Task: Look for space in Frederikshavn, Denmark from 2nd September, 2023 to 10th September, 2023 for 1 adult in price range Rs.5000 to Rs.16000. Place can be private room with 1  bedroom having 1 bed and 1 bathroom. Property type can be house, flat, guest house, hotel. Booking option can be shelf check-in. Required host language is English.
Action: Mouse moved to (577, 82)
Screenshot: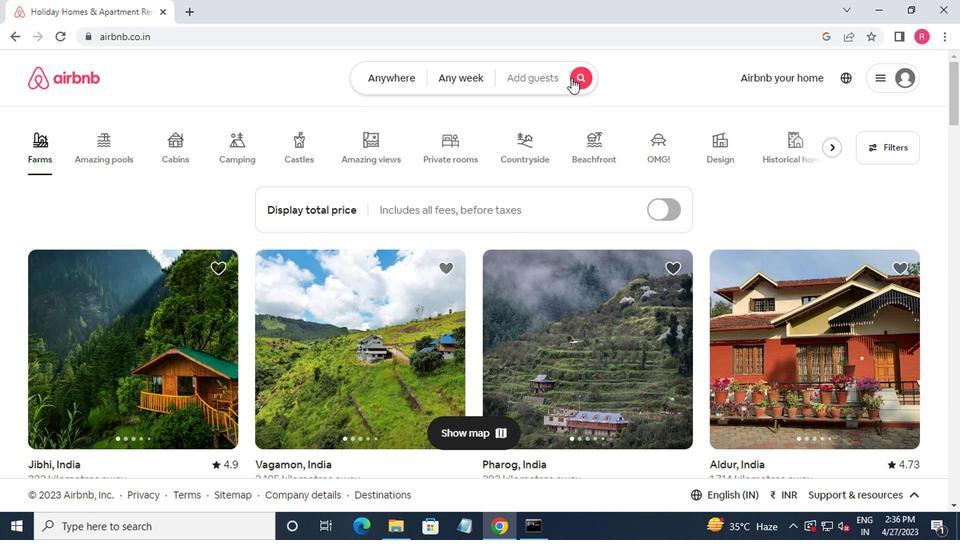 
Action: Mouse pressed left at (577, 82)
Screenshot: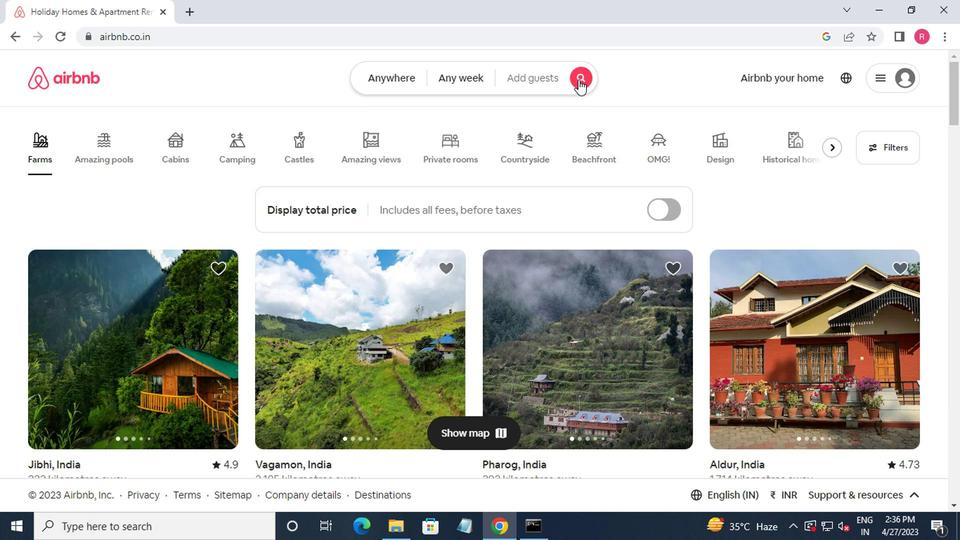 
Action: Mouse moved to (323, 131)
Screenshot: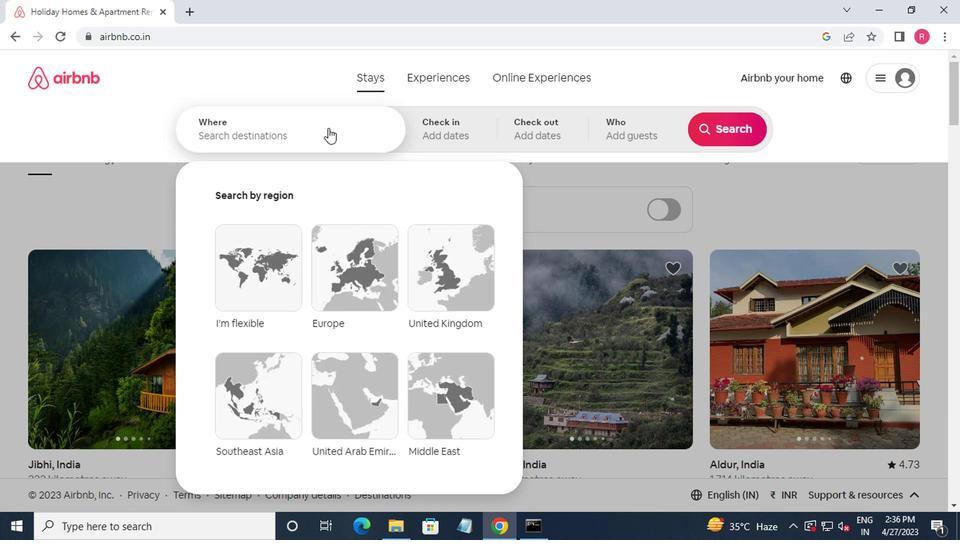 
Action: Mouse pressed left at (323, 131)
Screenshot: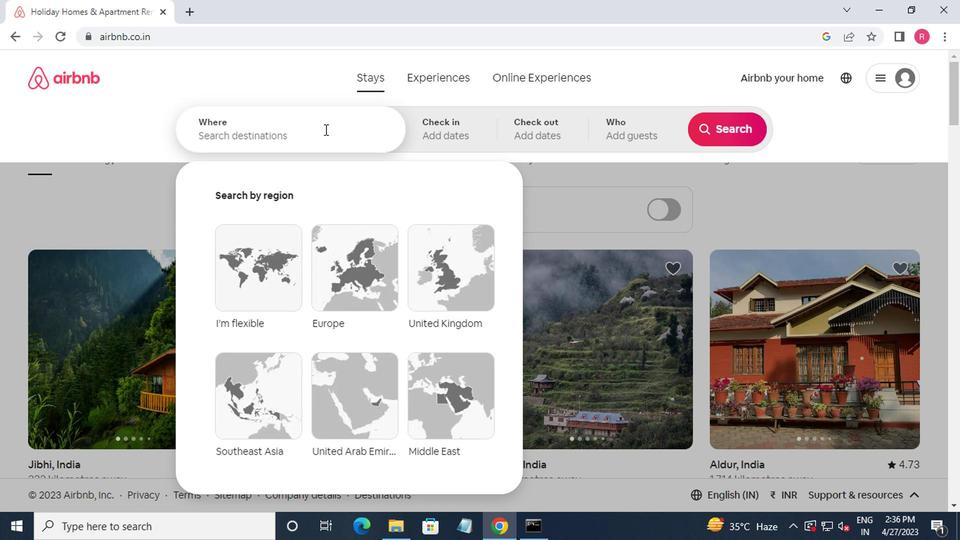 
Action: Mouse moved to (411, 66)
Screenshot: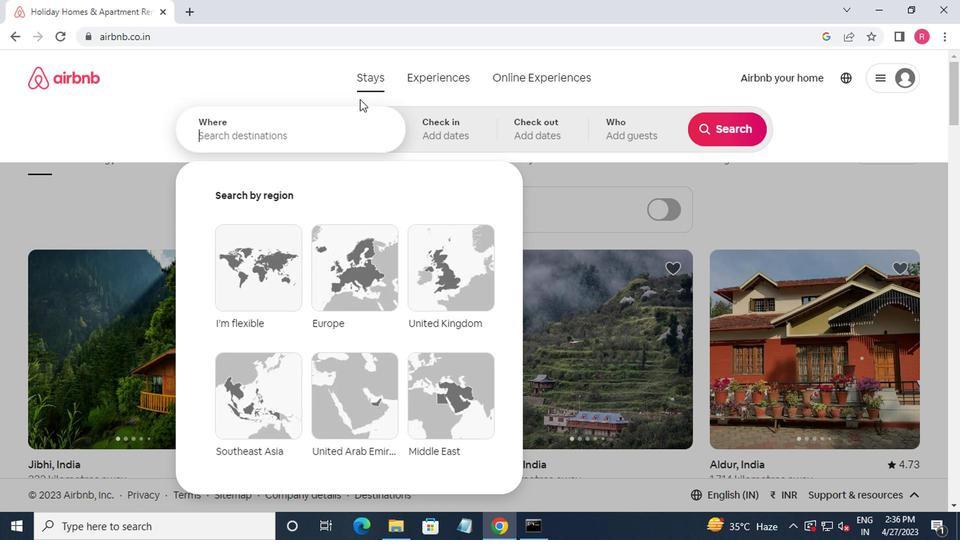 
Action: Key pressed frederikshavn,d<Key.down><Key.enter>
Screenshot: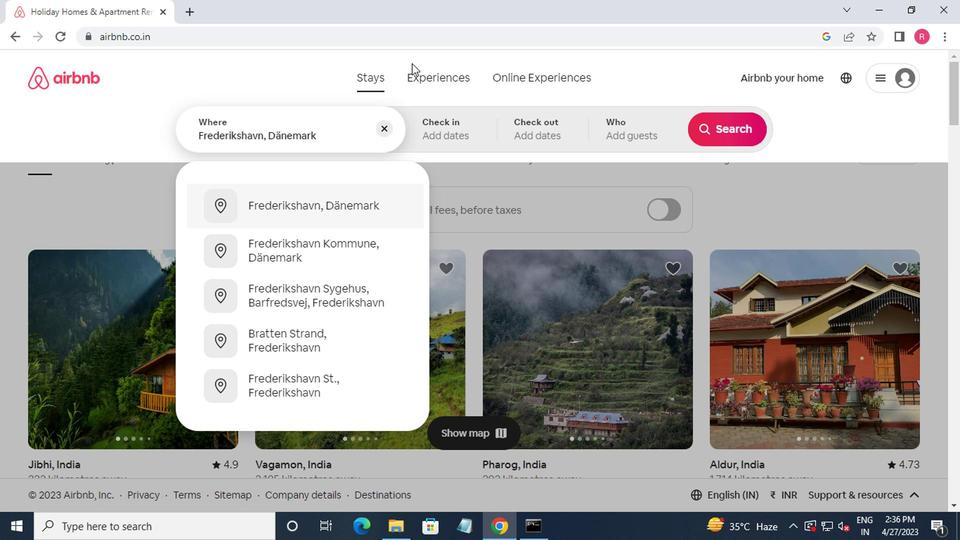 
Action: Mouse moved to (705, 238)
Screenshot: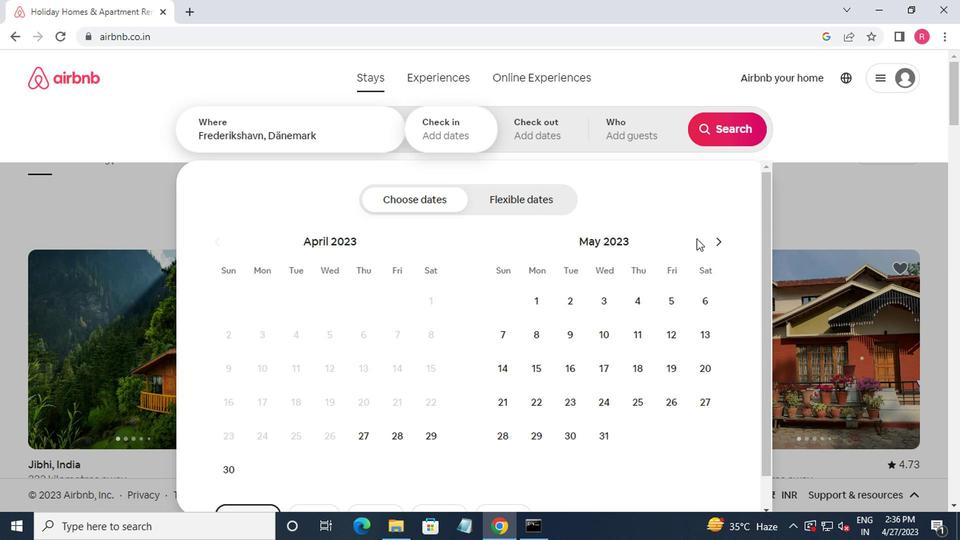 
Action: Mouse pressed left at (705, 238)
Screenshot: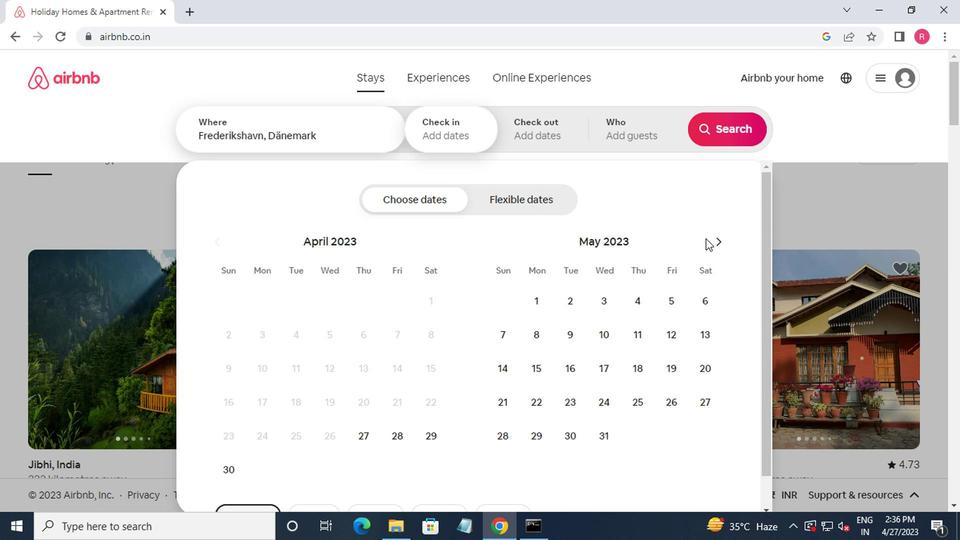 
Action: Mouse moved to (712, 241)
Screenshot: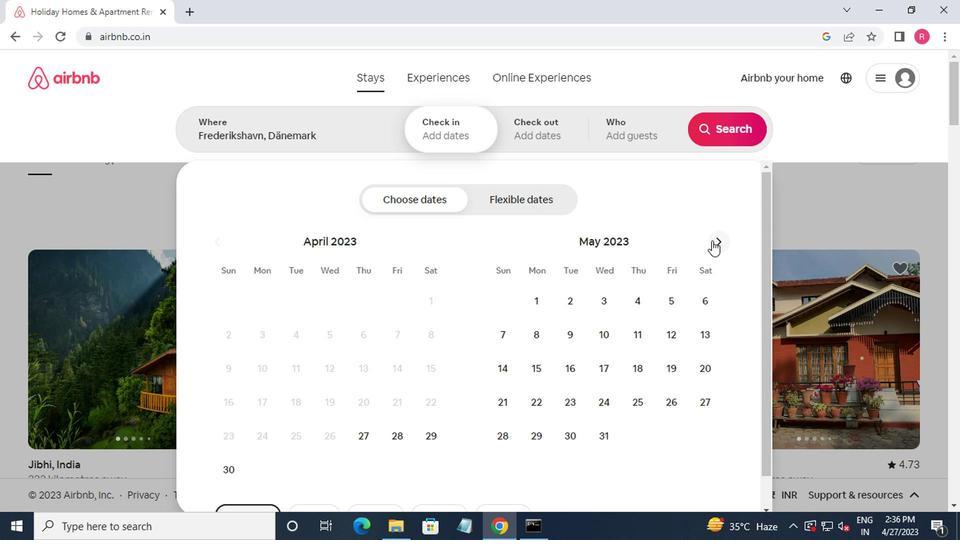 
Action: Mouse pressed left at (712, 241)
Screenshot: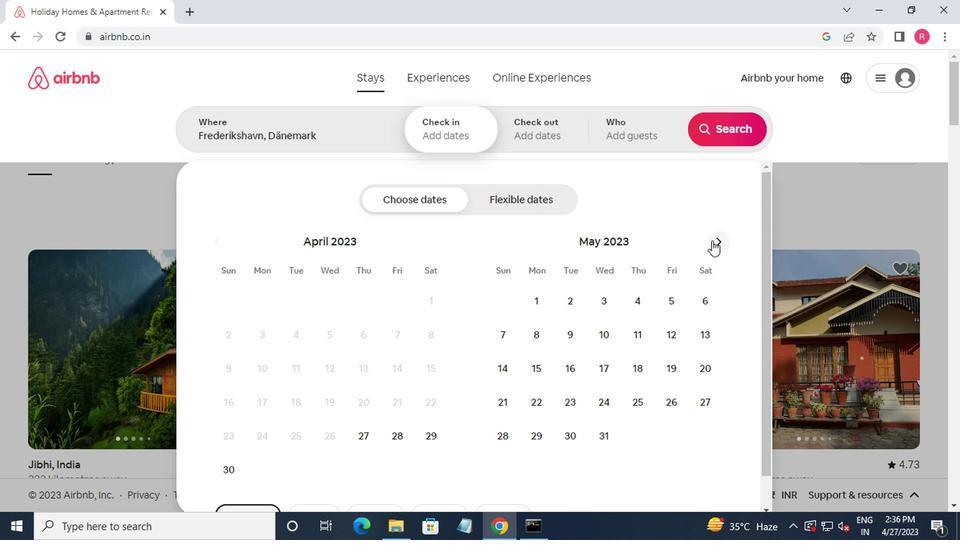 
Action: Mouse pressed left at (712, 241)
Screenshot: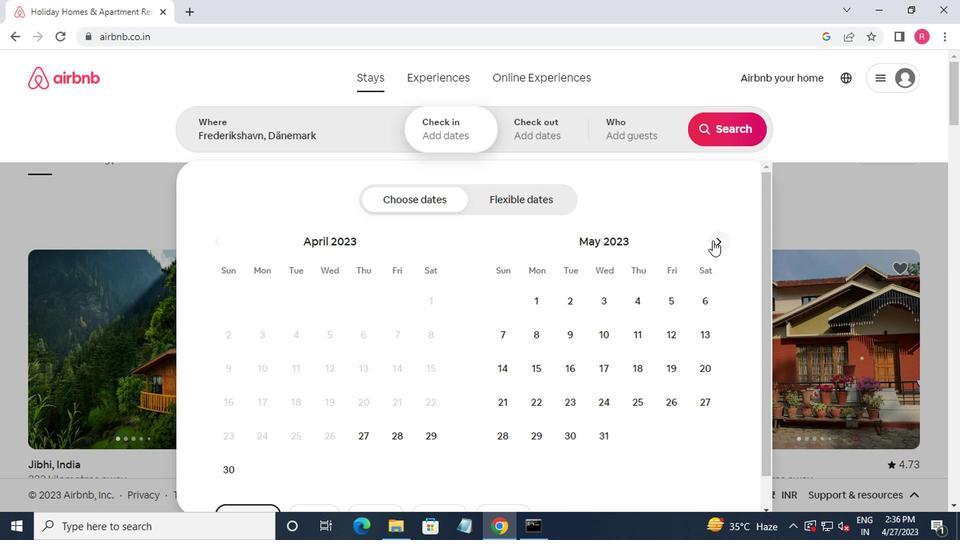 
Action: Mouse pressed left at (712, 241)
Screenshot: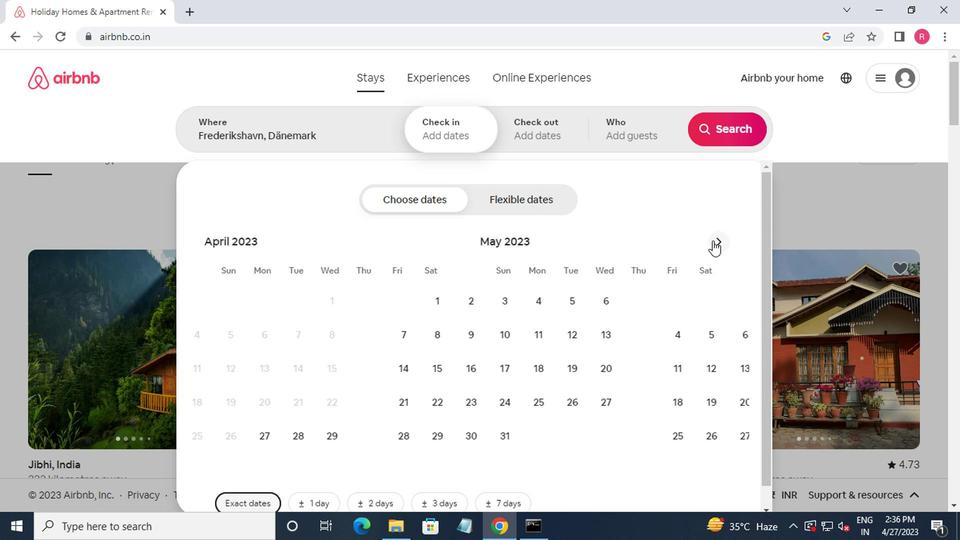
Action: Mouse pressed left at (712, 241)
Screenshot: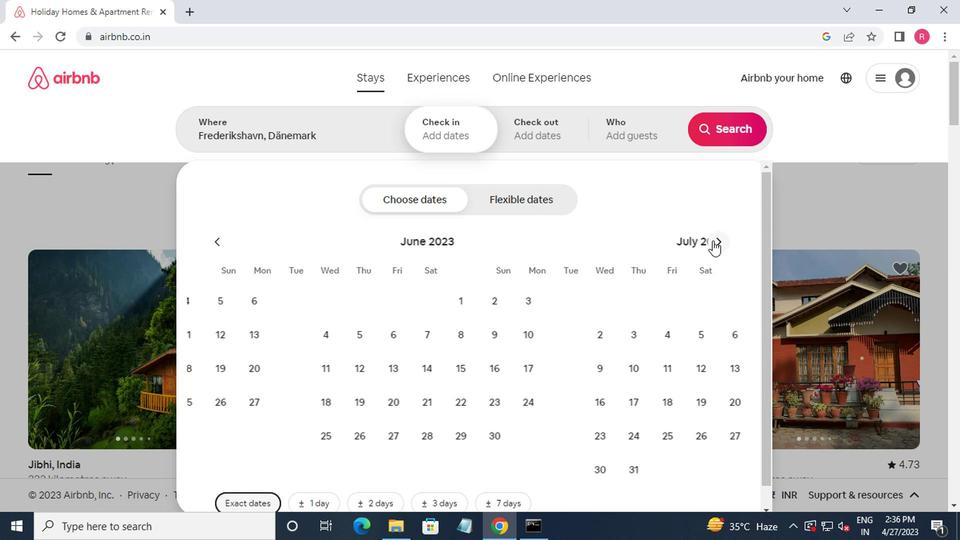 
Action: Mouse pressed left at (712, 241)
Screenshot: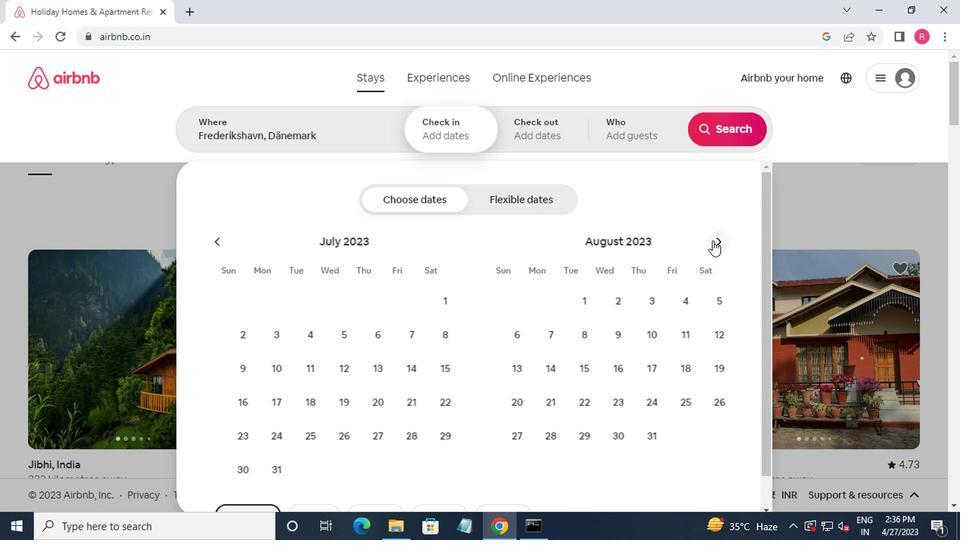 
Action: Mouse moved to (704, 300)
Screenshot: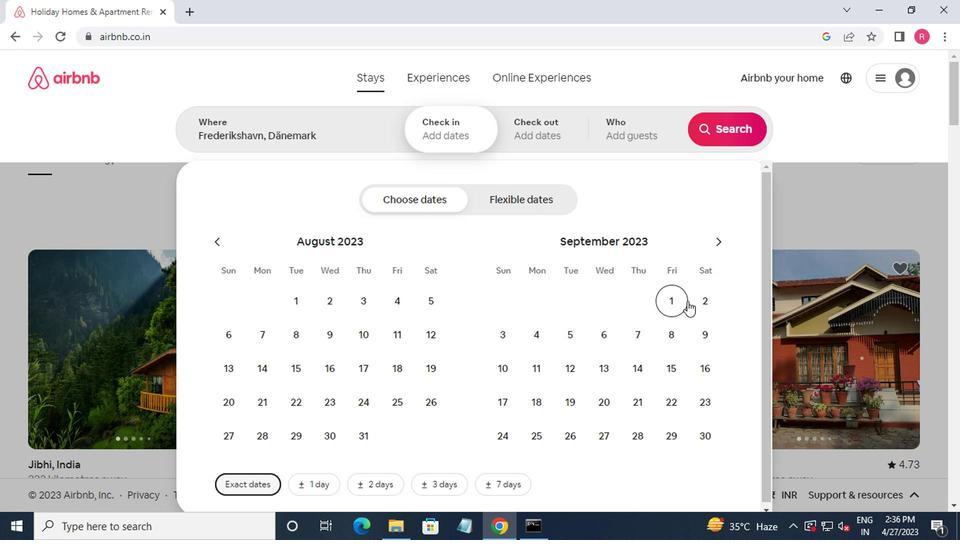 
Action: Mouse pressed left at (704, 300)
Screenshot: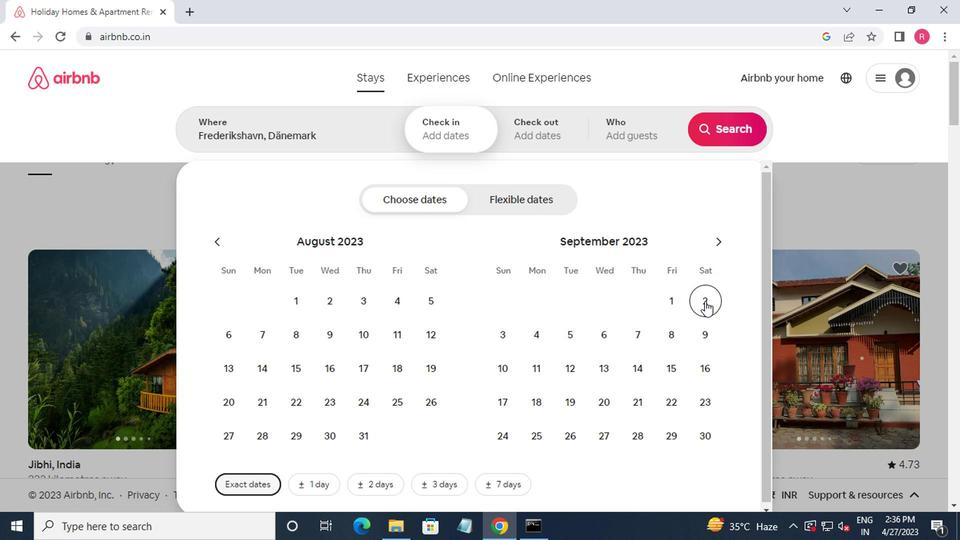
Action: Mouse moved to (510, 368)
Screenshot: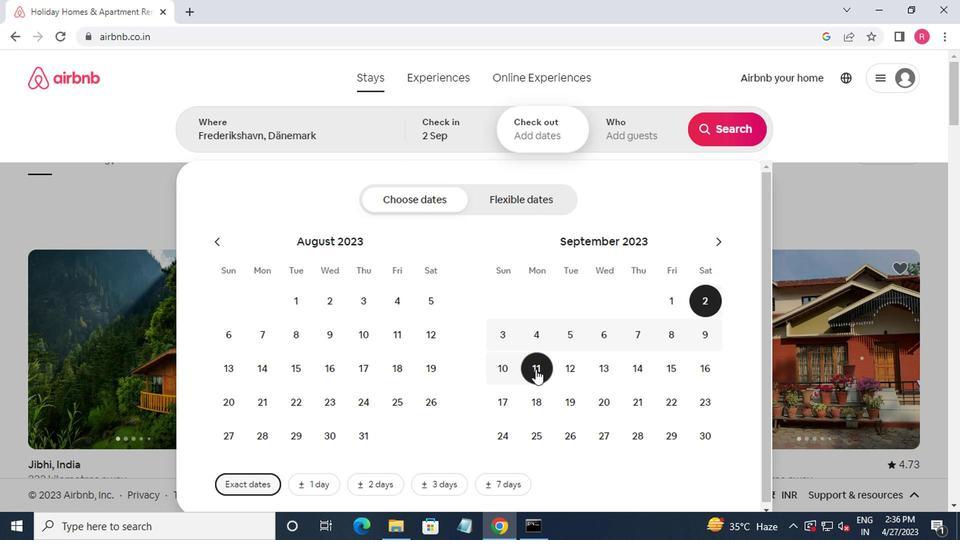
Action: Mouse pressed left at (510, 368)
Screenshot: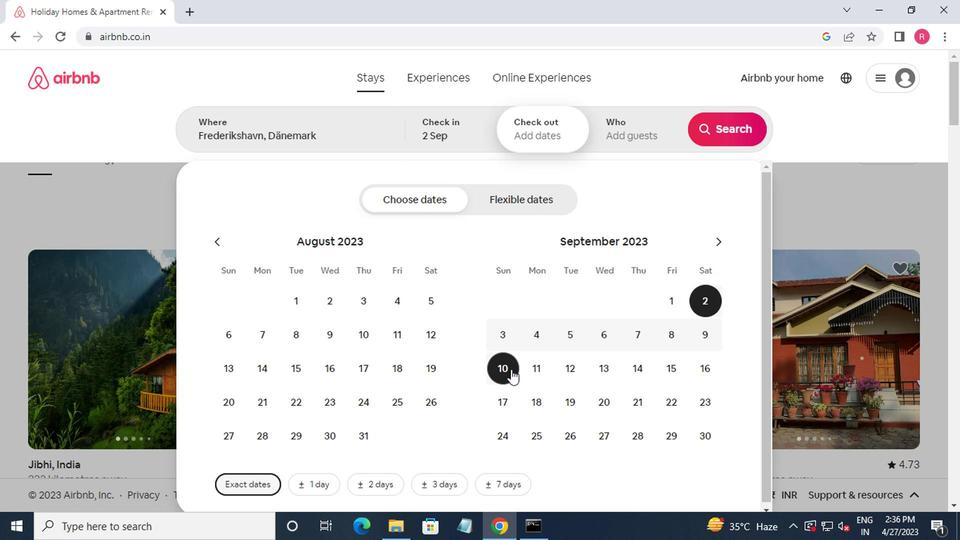 
Action: Mouse moved to (606, 139)
Screenshot: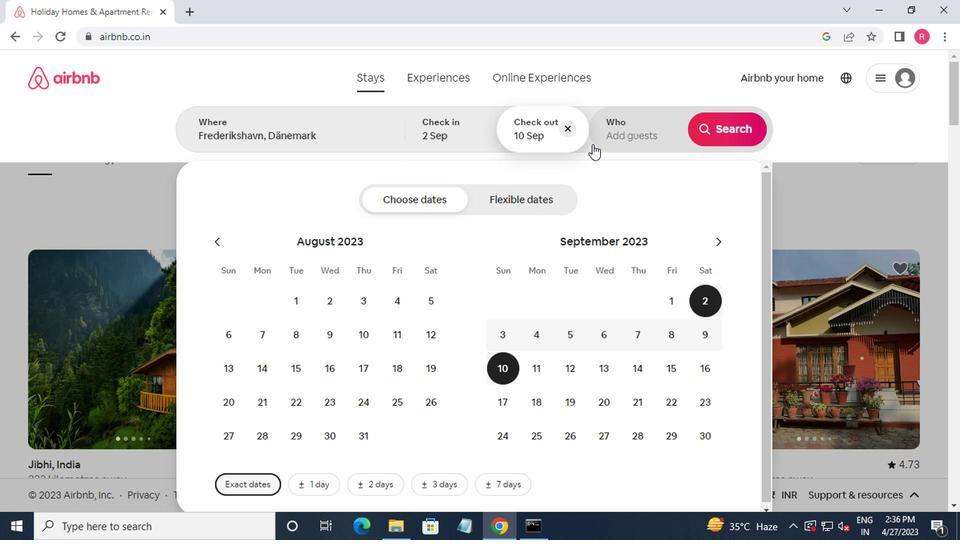 
Action: Mouse pressed left at (606, 139)
Screenshot: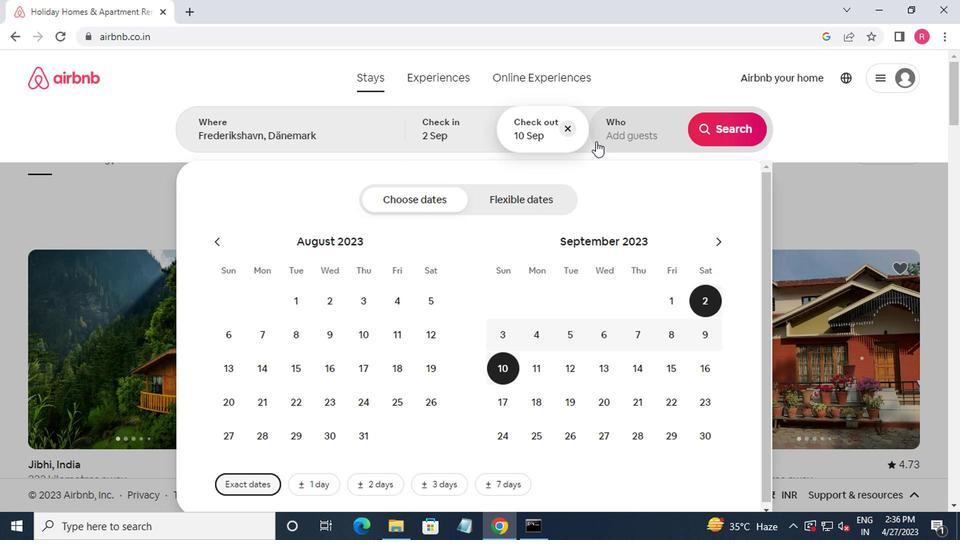 
Action: Mouse moved to (732, 211)
Screenshot: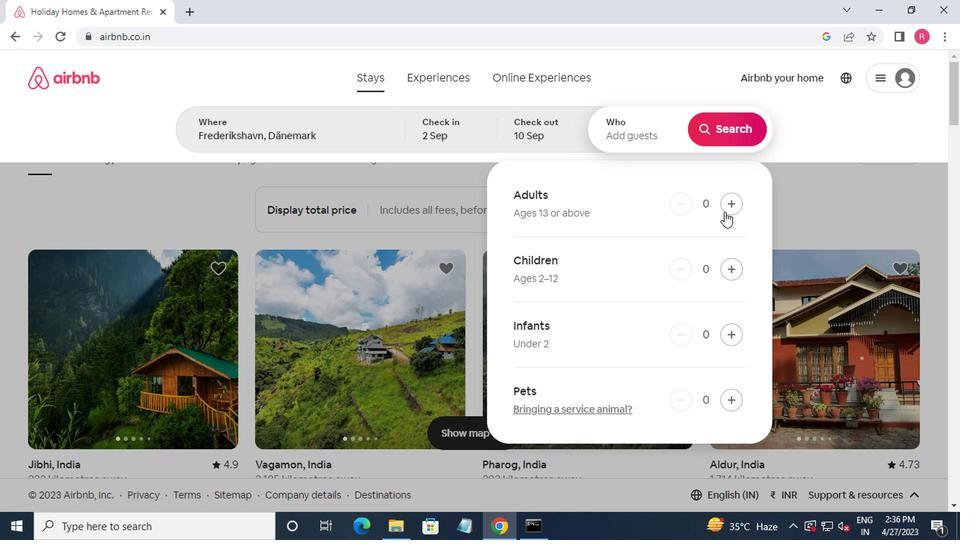 
Action: Mouse pressed left at (732, 211)
Screenshot: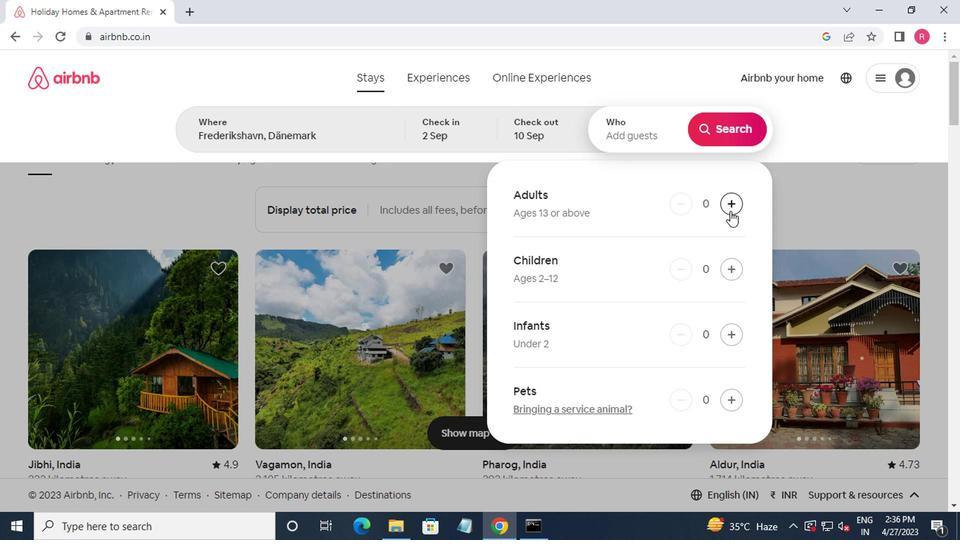
Action: Mouse moved to (722, 147)
Screenshot: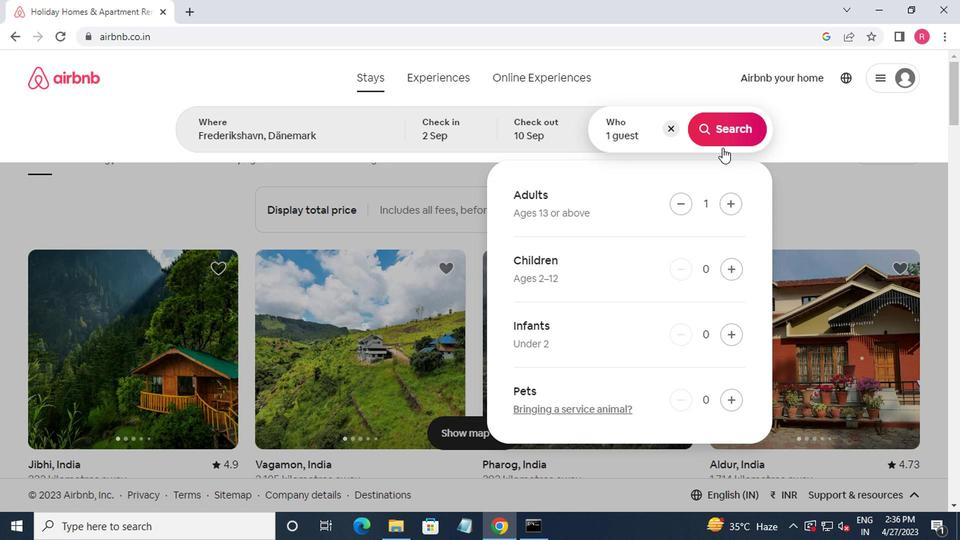 
Action: Mouse pressed left at (722, 147)
Screenshot: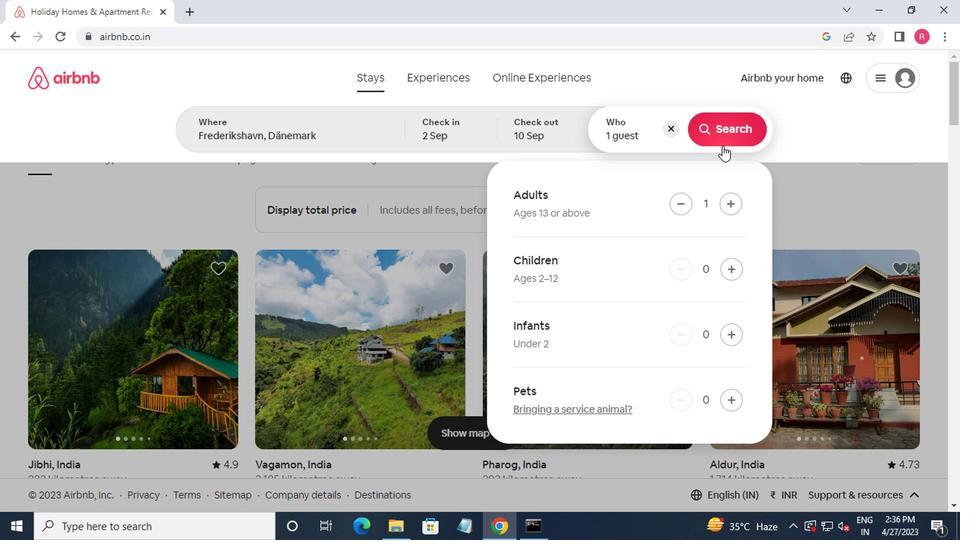 
Action: Mouse moved to (900, 135)
Screenshot: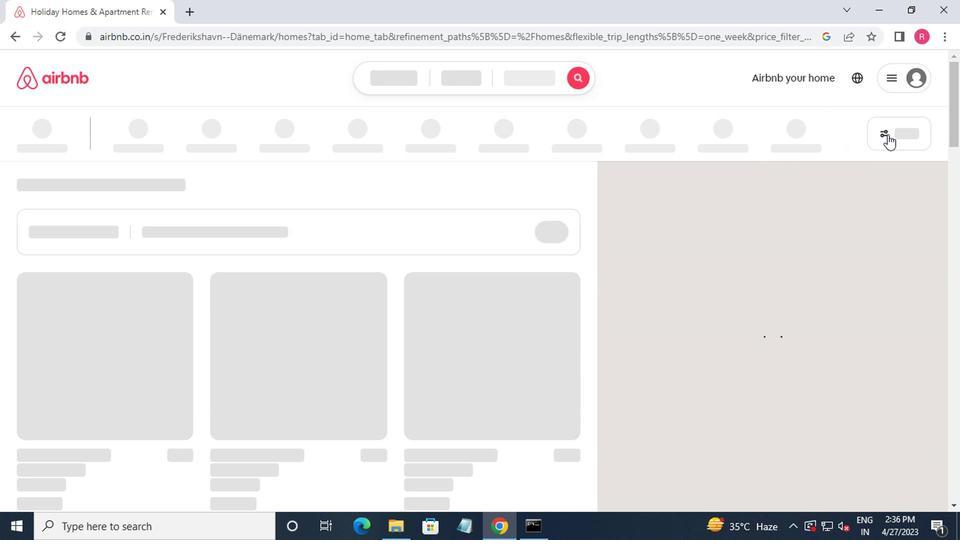 
Action: Mouse pressed left at (900, 135)
Screenshot: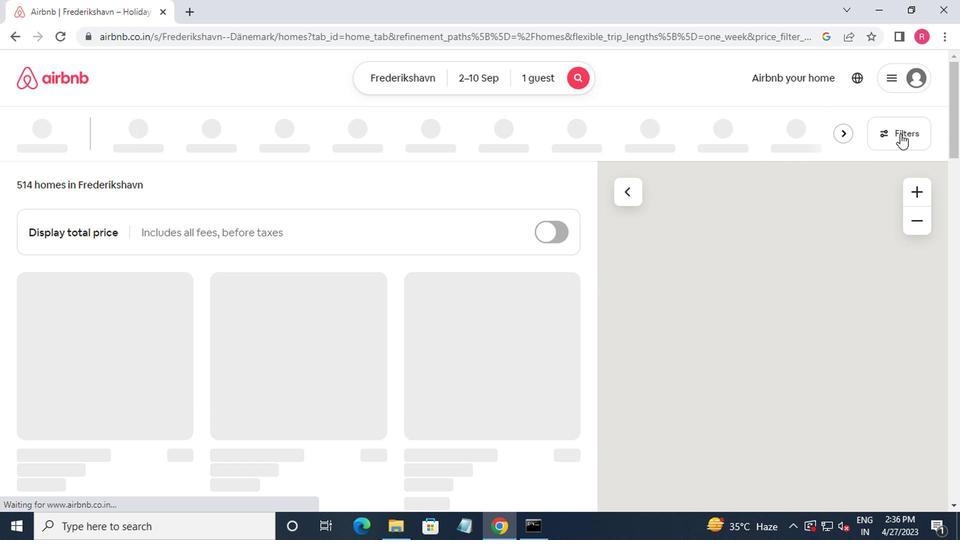 
Action: Mouse moved to (329, 320)
Screenshot: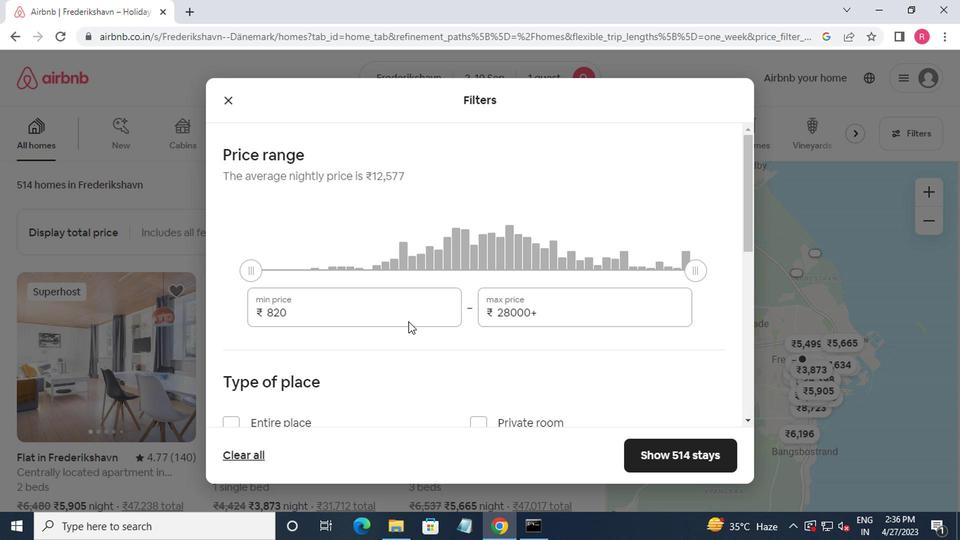 
Action: Mouse pressed left at (329, 320)
Screenshot: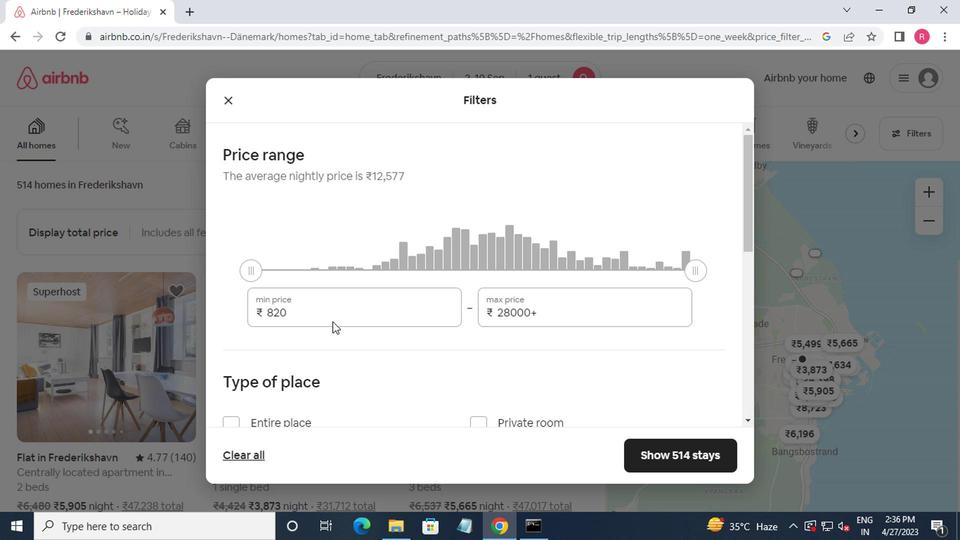 
Action: Mouse moved to (403, 272)
Screenshot: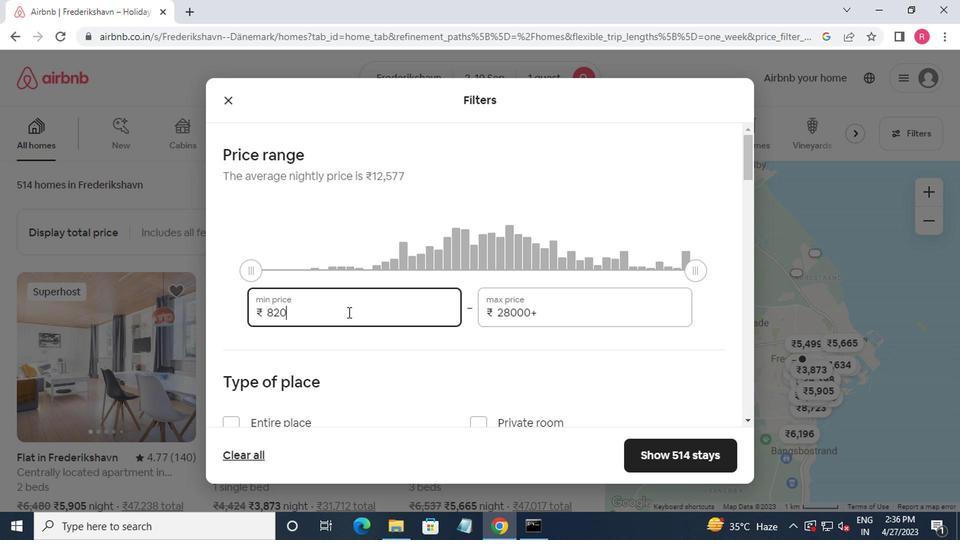 
Action: Key pressed <Key.backspace><Key.backspace><Key.backspace><Key.backspace><Key.backspace>5000<Key.tab>16000
Screenshot: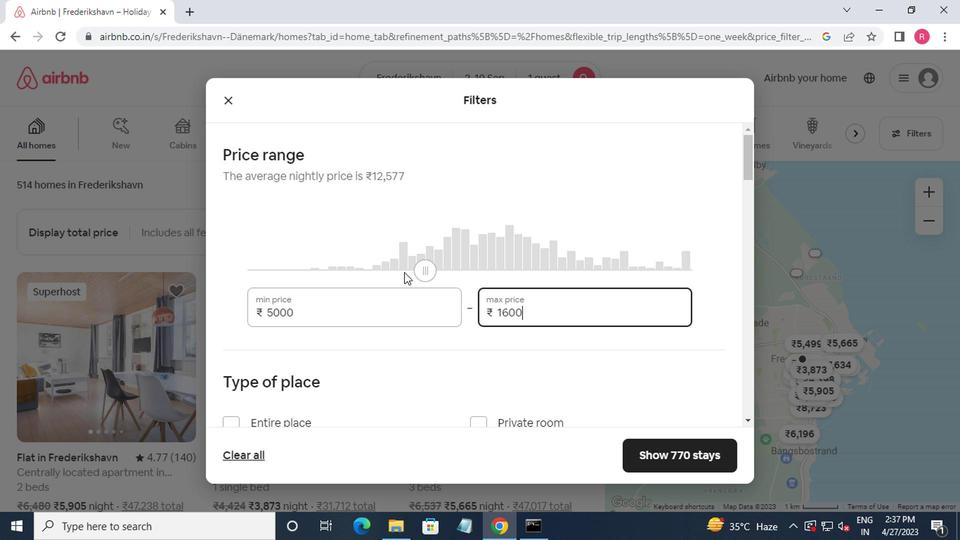 
Action: Mouse moved to (403, 234)
Screenshot: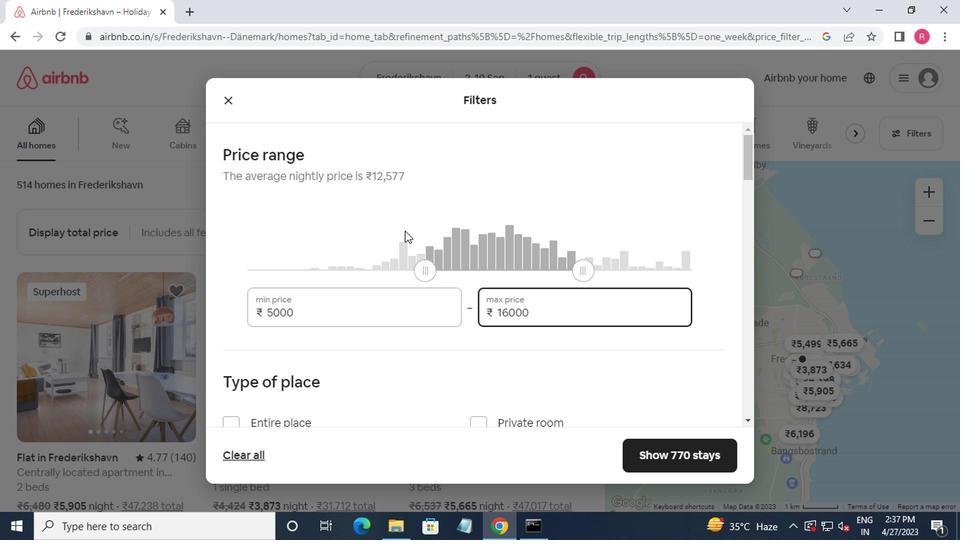 
Action: Mouse scrolled (403, 233) with delta (0, -1)
Screenshot: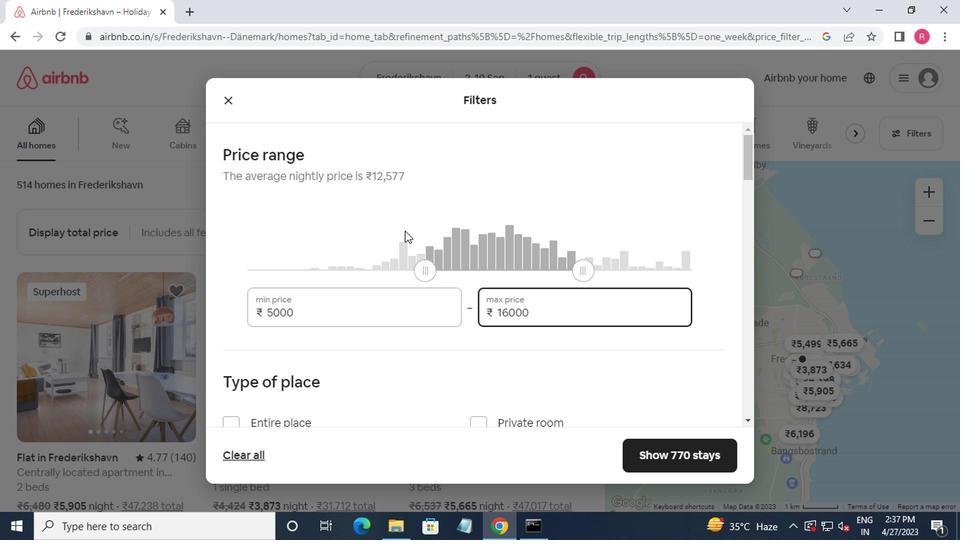 
Action: Mouse moved to (403, 236)
Screenshot: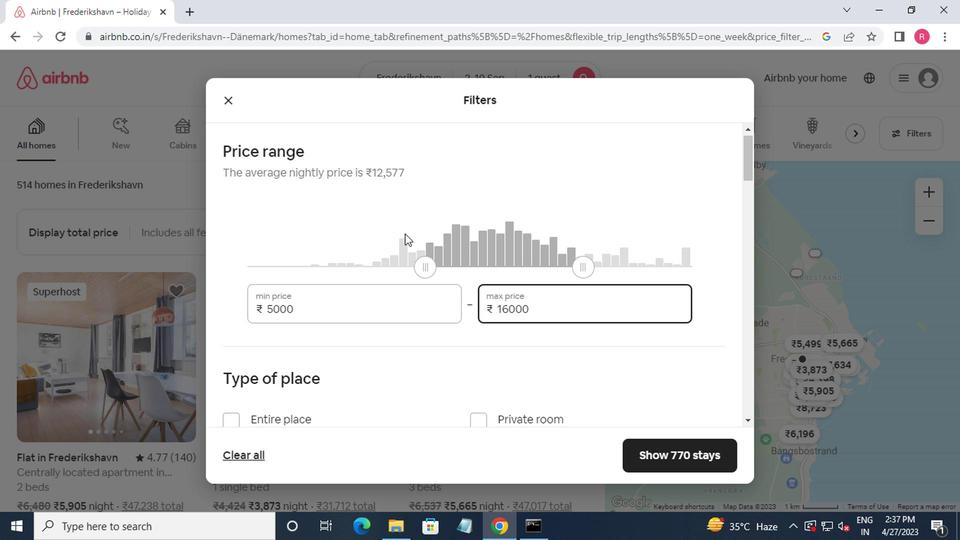 
Action: Mouse scrolled (403, 235) with delta (0, -1)
Screenshot: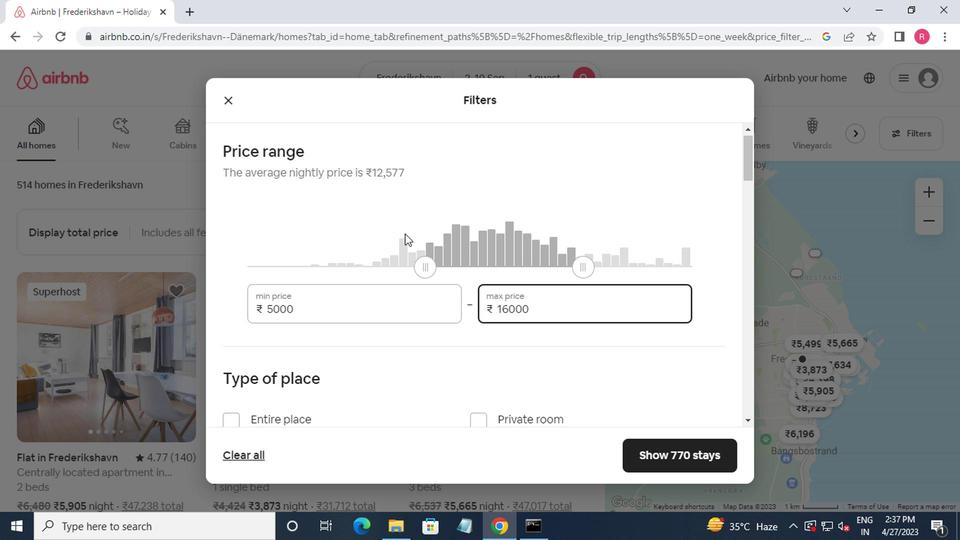 
Action: Mouse moved to (247, 277)
Screenshot: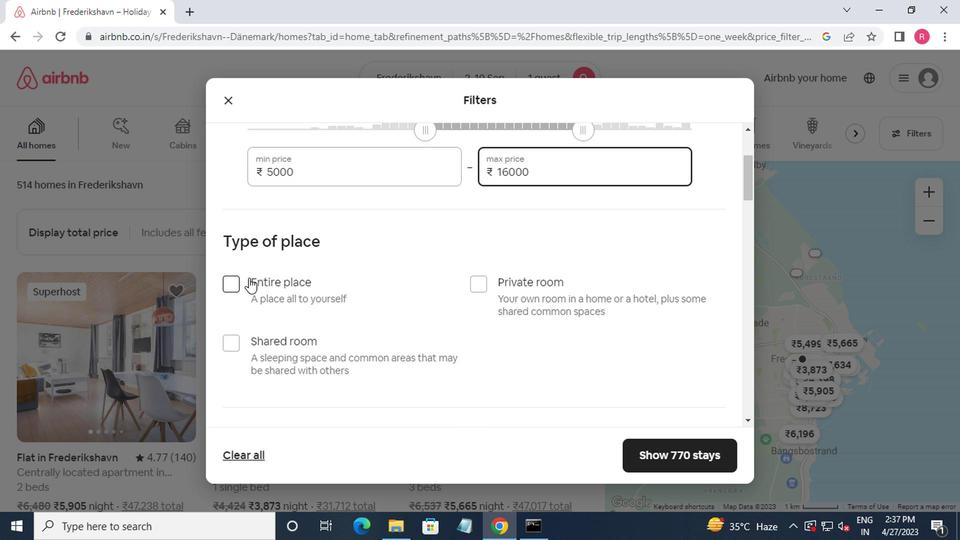 
Action: Mouse scrolled (247, 277) with delta (0, 0)
Screenshot: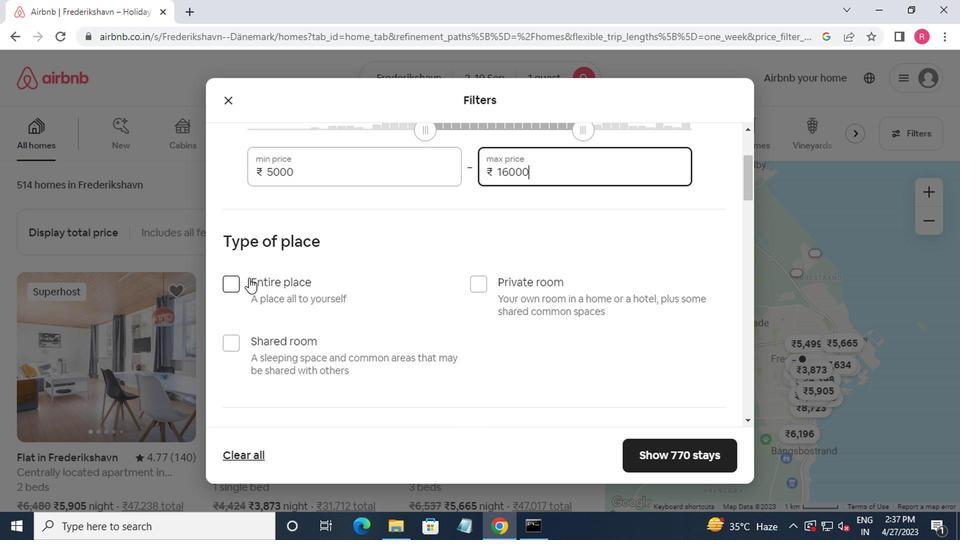 
Action: Mouse moved to (476, 216)
Screenshot: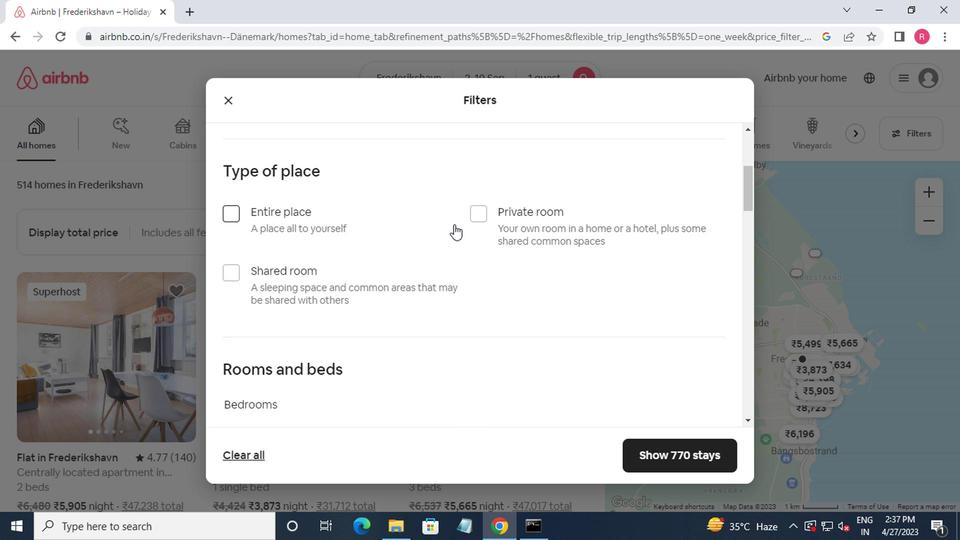 
Action: Mouse pressed left at (476, 216)
Screenshot: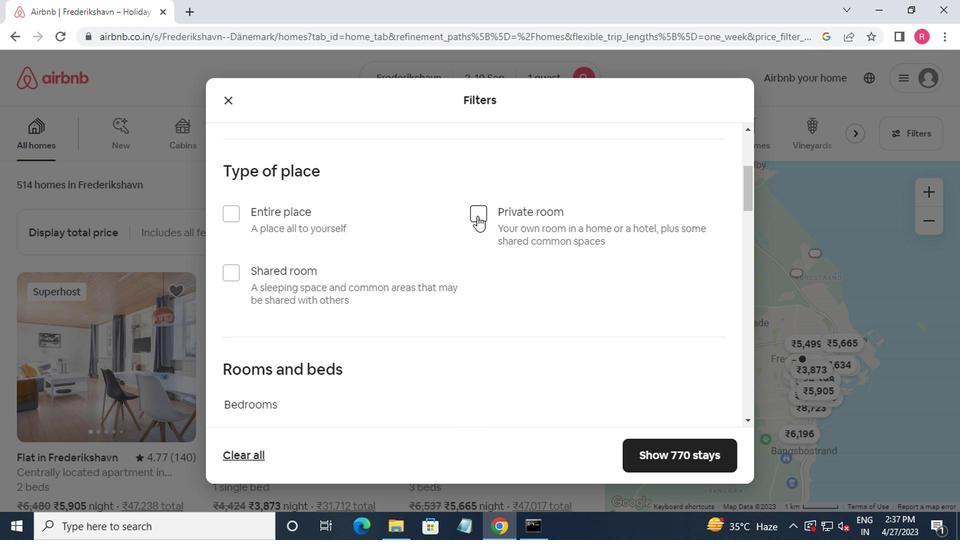 
Action: Mouse moved to (448, 245)
Screenshot: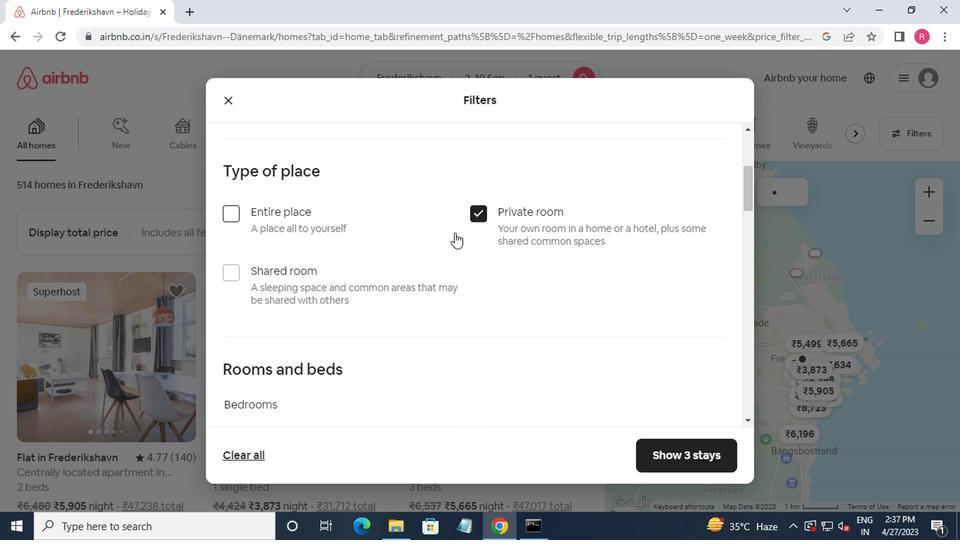 
Action: Mouse scrolled (448, 244) with delta (0, 0)
Screenshot: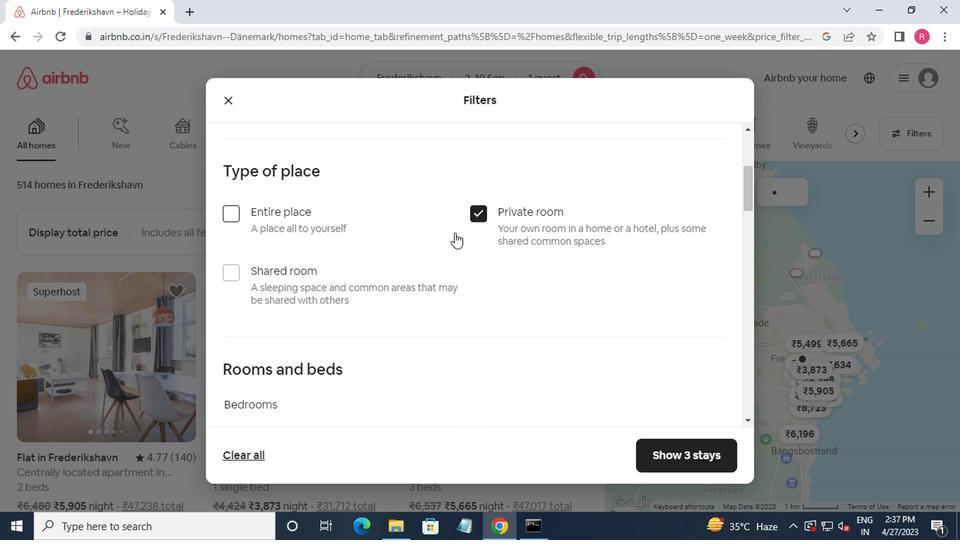 
Action: Mouse moved to (333, 286)
Screenshot: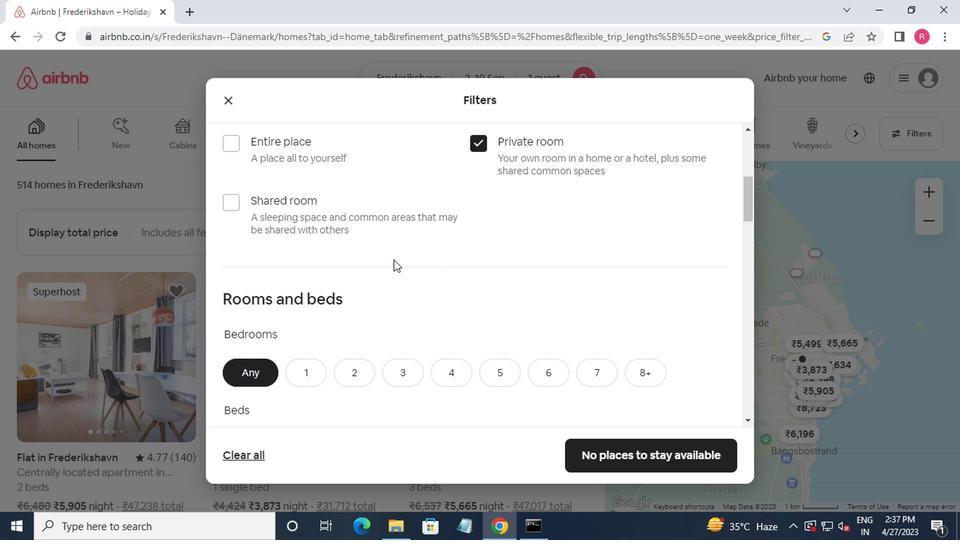 
Action: Mouse scrolled (333, 285) with delta (0, -1)
Screenshot: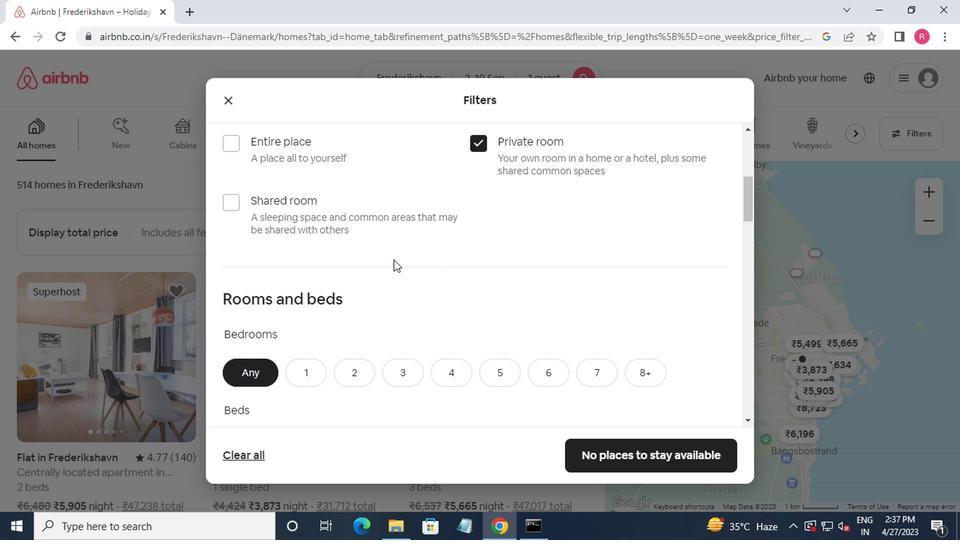 
Action: Mouse moved to (306, 299)
Screenshot: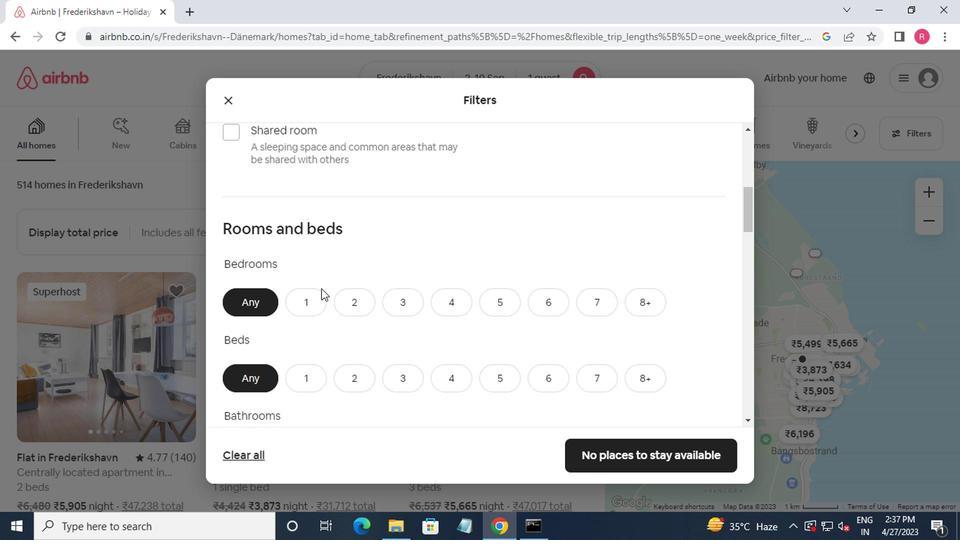 
Action: Mouse pressed left at (306, 299)
Screenshot: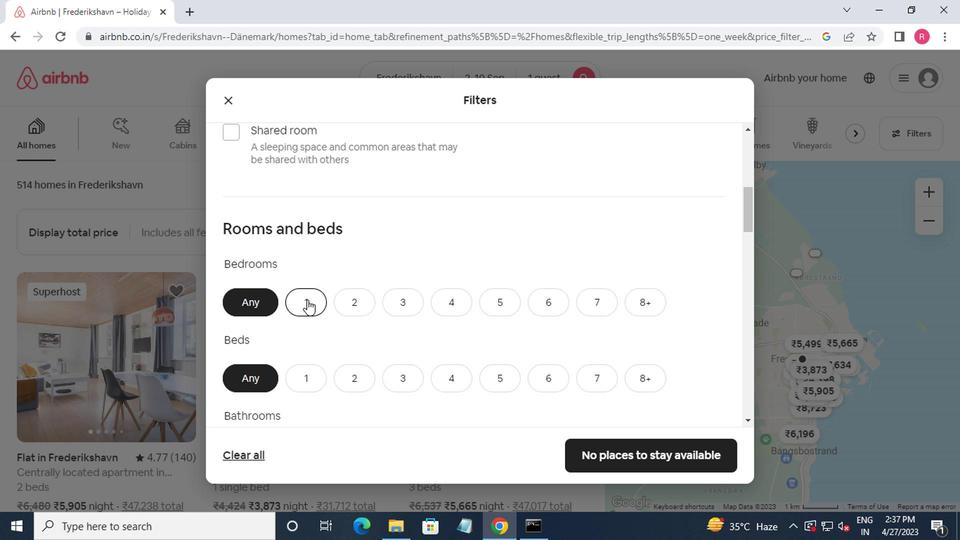 
Action: Mouse moved to (310, 297)
Screenshot: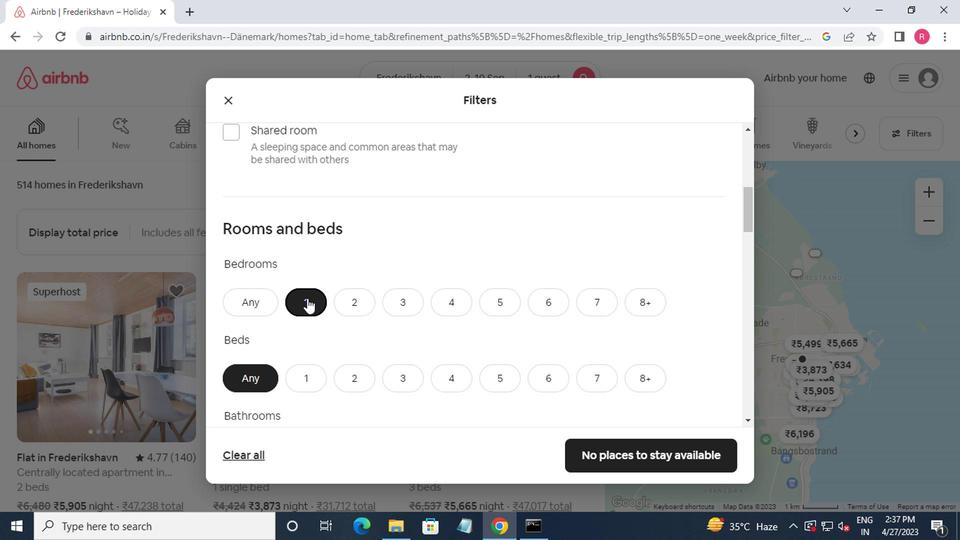 
Action: Mouse scrolled (310, 297) with delta (0, 0)
Screenshot: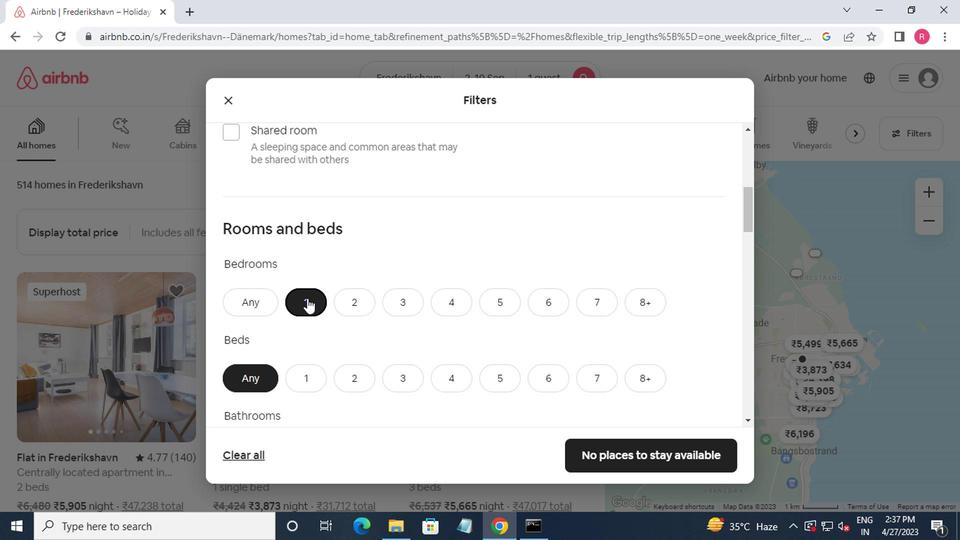 
Action: Mouse moved to (296, 308)
Screenshot: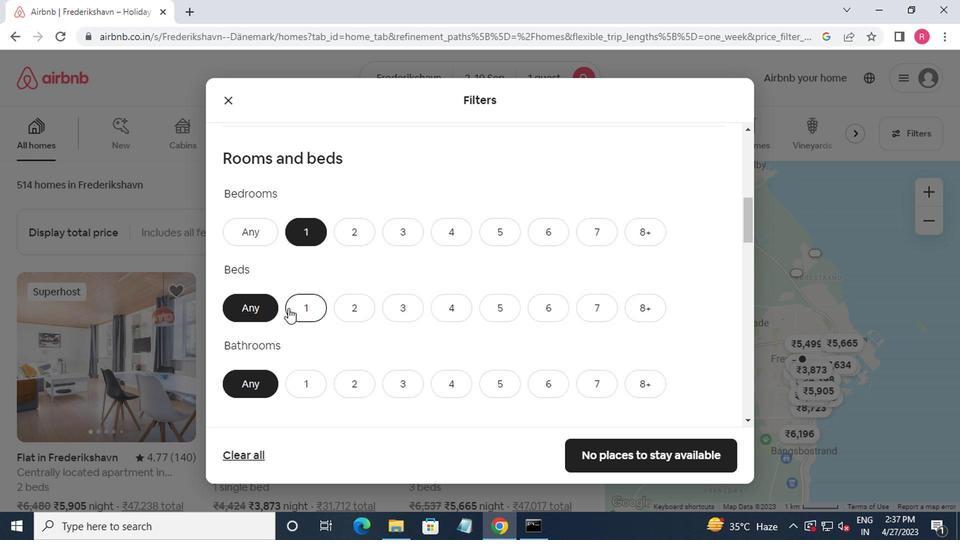 
Action: Mouse pressed left at (296, 308)
Screenshot: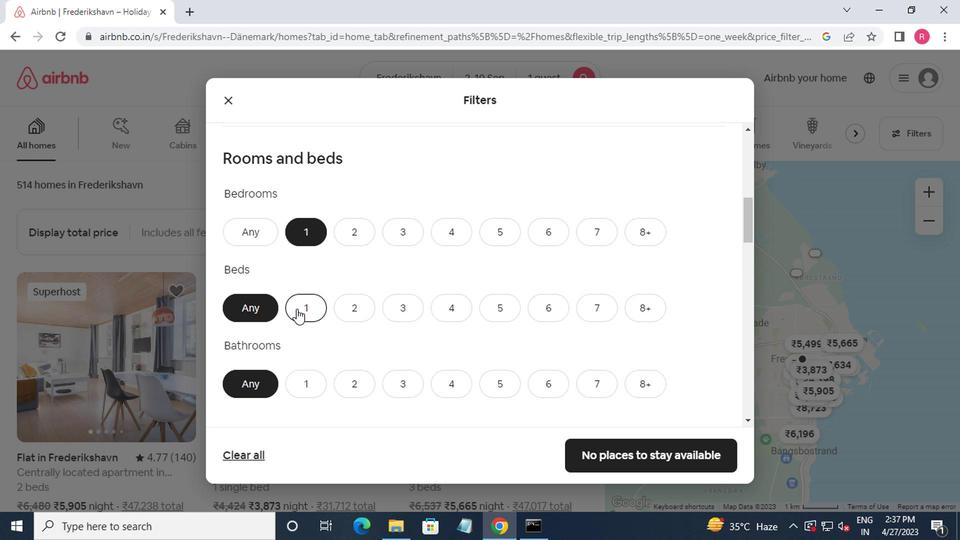 
Action: Mouse moved to (308, 381)
Screenshot: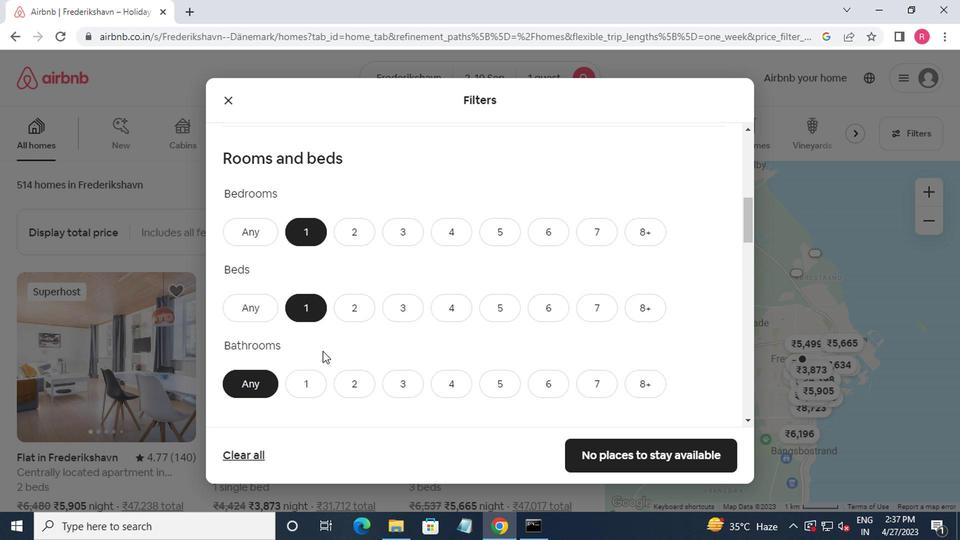 
Action: Mouse pressed left at (308, 381)
Screenshot: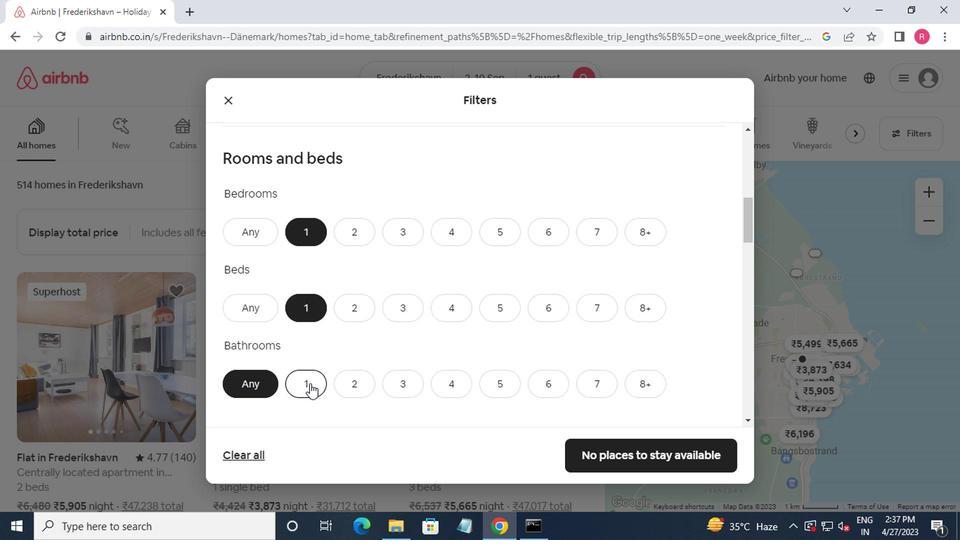 
Action: Mouse moved to (325, 340)
Screenshot: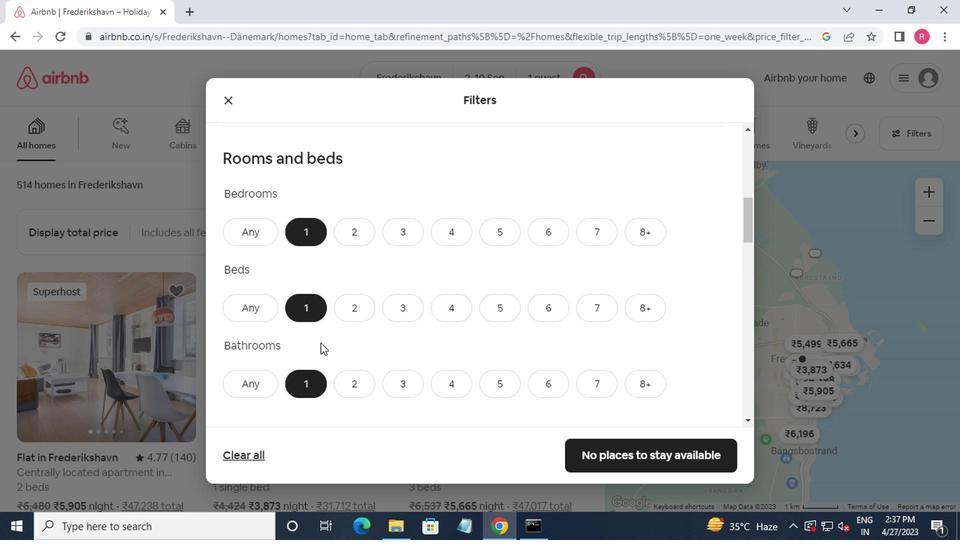 
Action: Mouse scrolled (325, 339) with delta (0, 0)
Screenshot: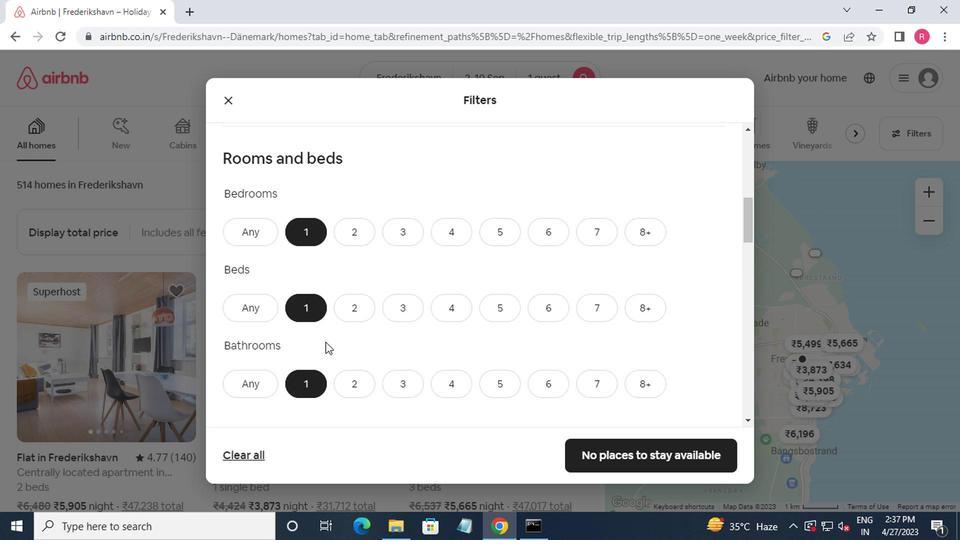 
Action: Mouse scrolled (325, 339) with delta (0, 0)
Screenshot: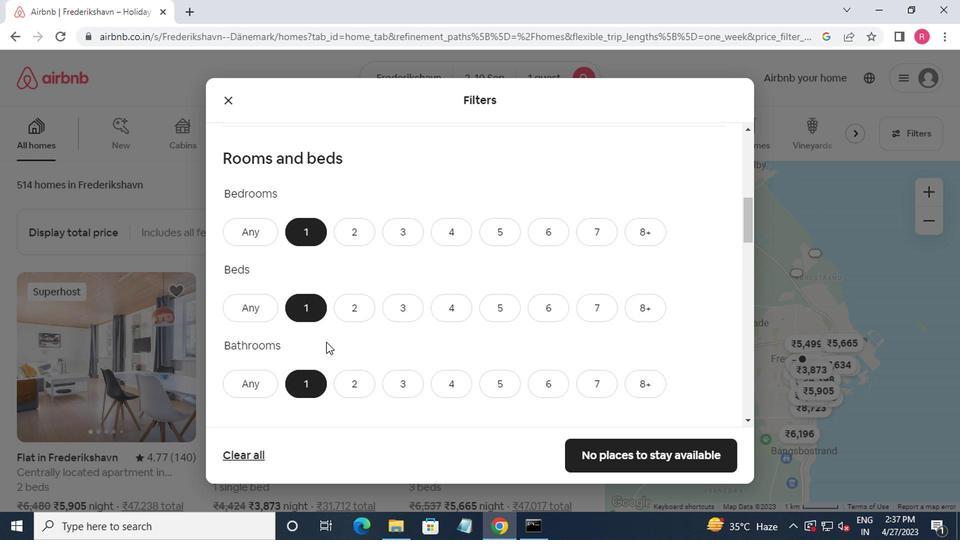 
Action: Mouse moved to (288, 394)
Screenshot: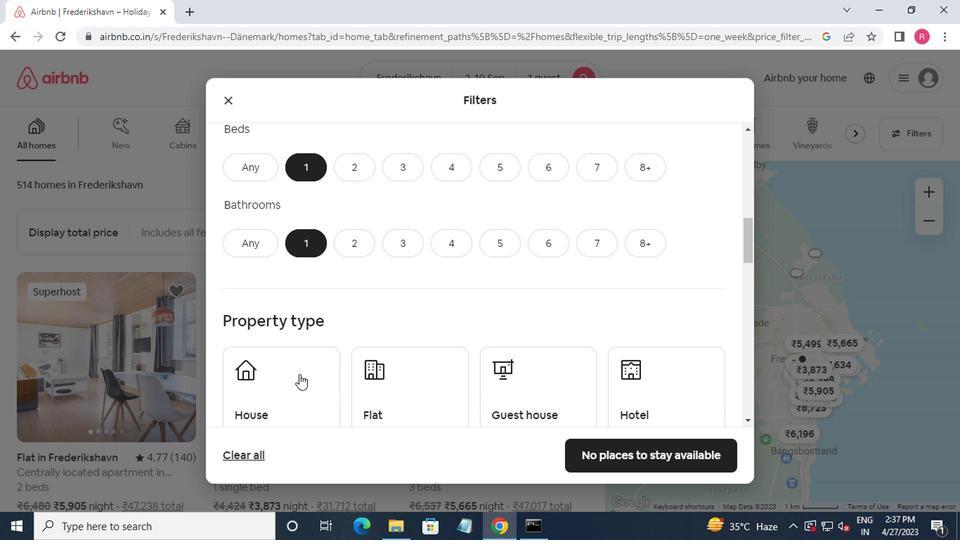 
Action: Mouse pressed left at (288, 394)
Screenshot: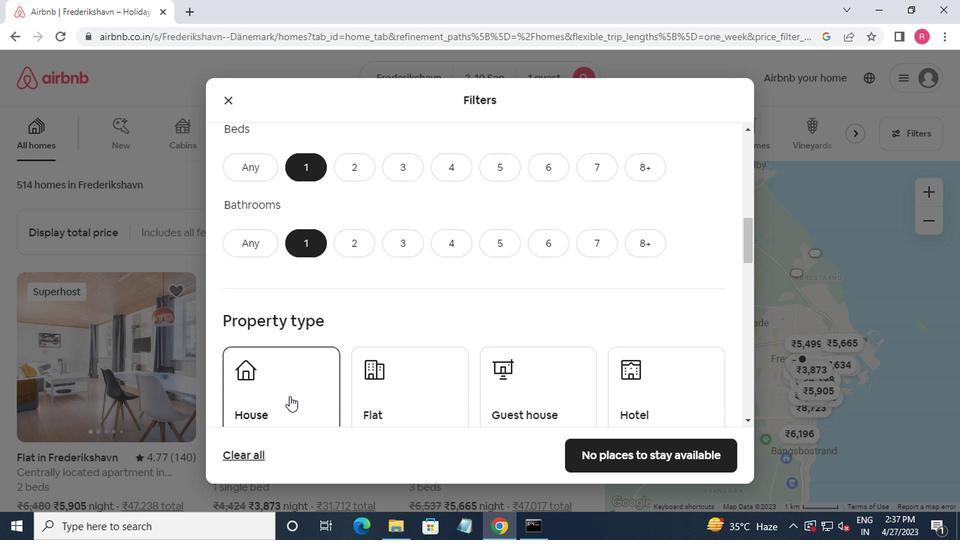 
Action: Mouse moved to (365, 387)
Screenshot: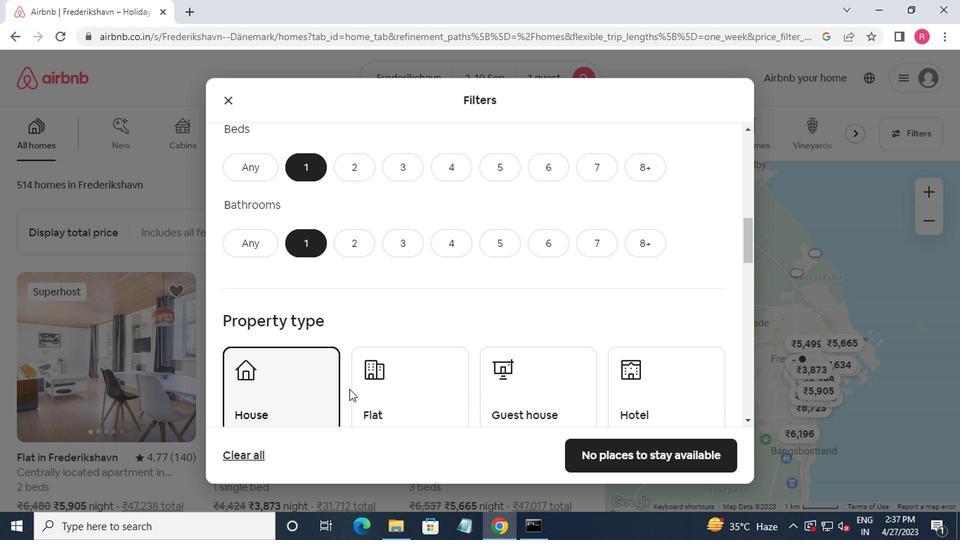 
Action: Mouse pressed left at (365, 387)
Screenshot: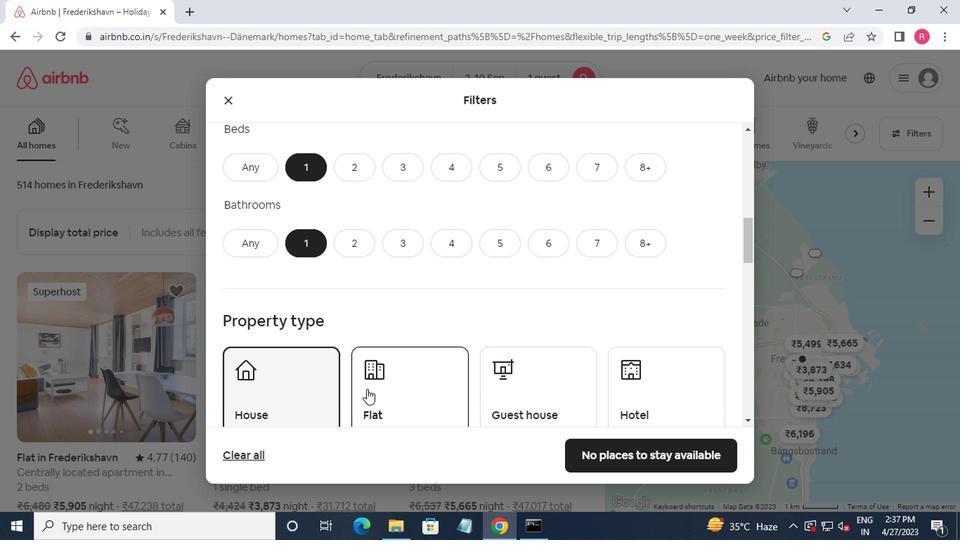 
Action: Mouse moved to (527, 371)
Screenshot: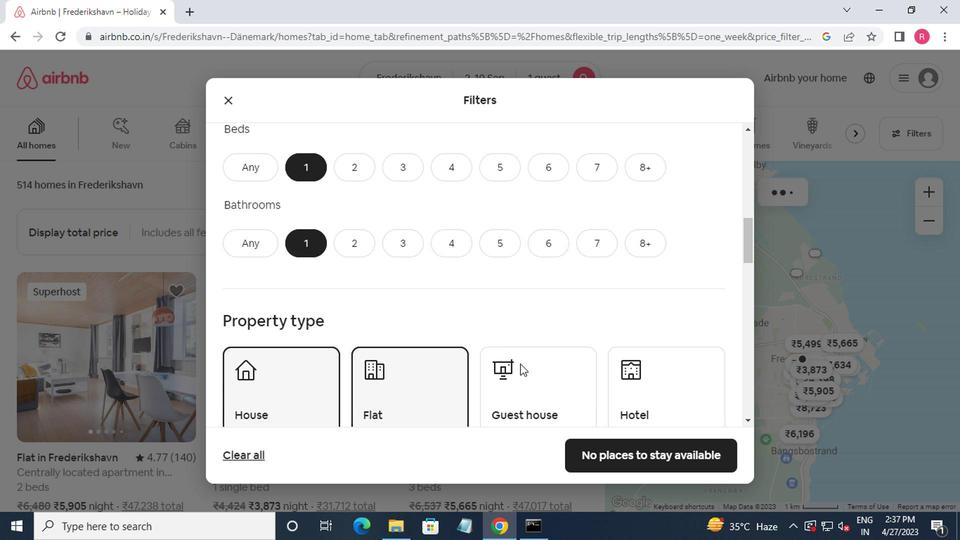 
Action: Mouse pressed left at (527, 371)
Screenshot: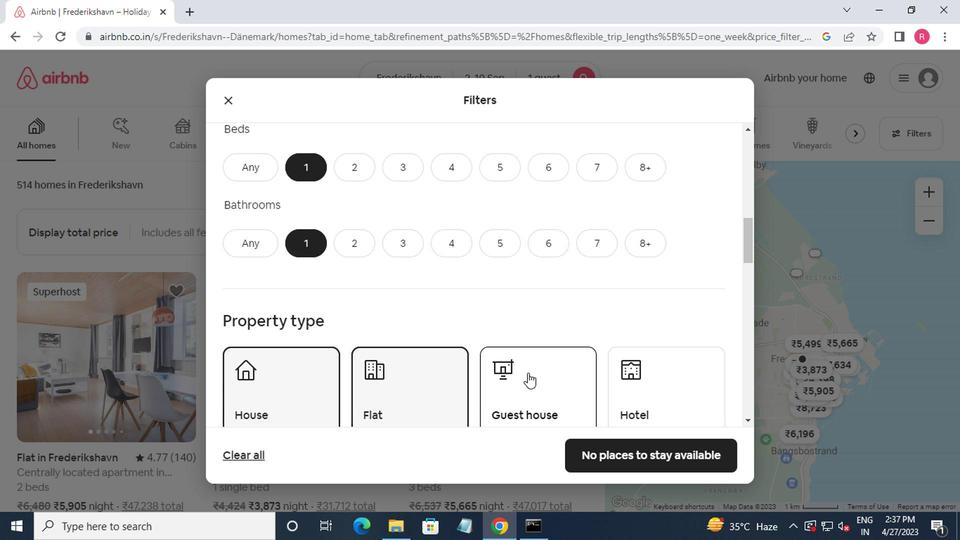 
Action: Mouse moved to (657, 362)
Screenshot: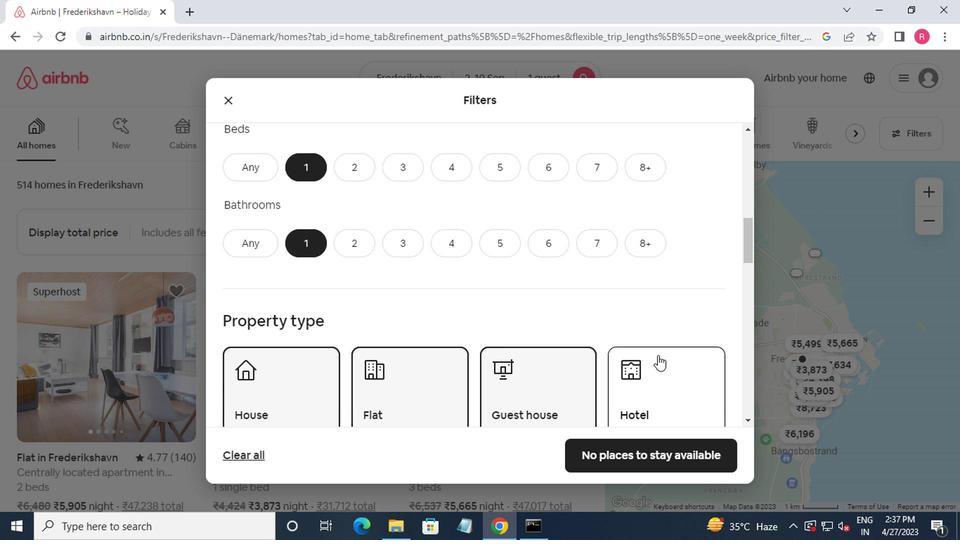 
Action: Mouse pressed left at (657, 362)
Screenshot: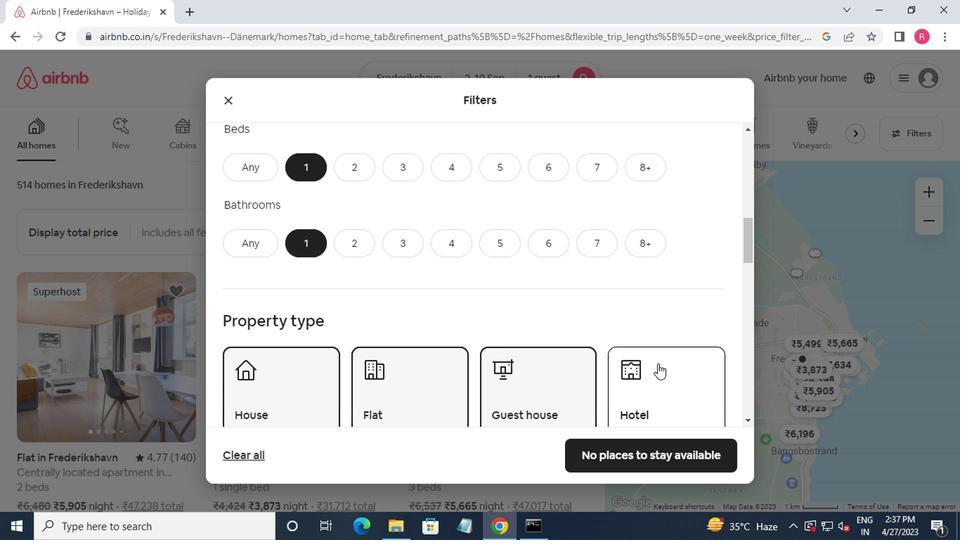 
Action: Mouse moved to (658, 360)
Screenshot: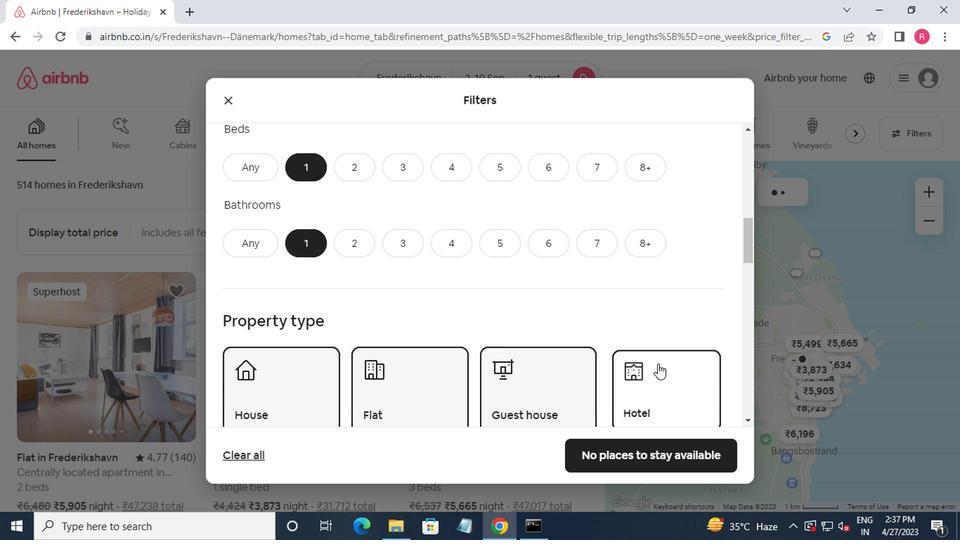 
Action: Mouse scrolled (658, 359) with delta (0, 0)
Screenshot: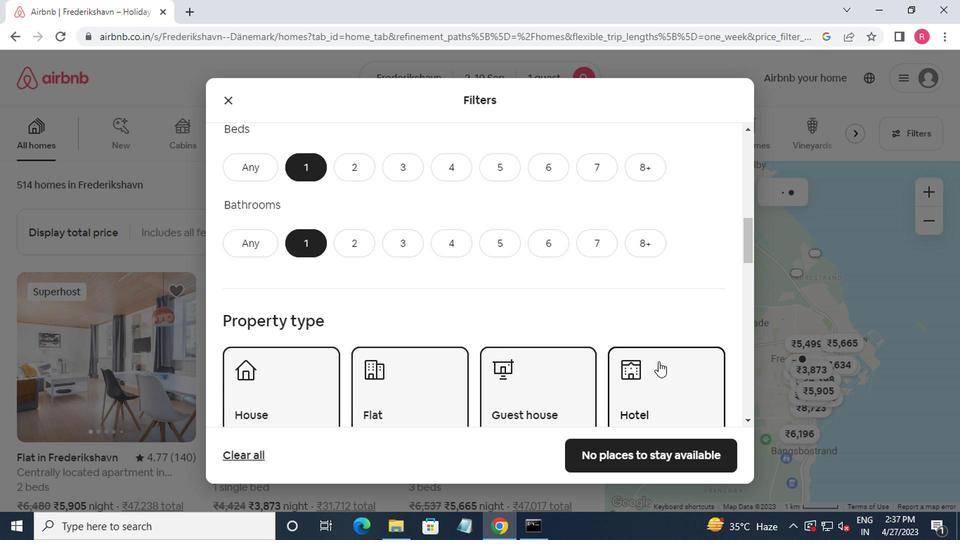 
Action: Mouse scrolled (658, 359) with delta (0, 0)
Screenshot: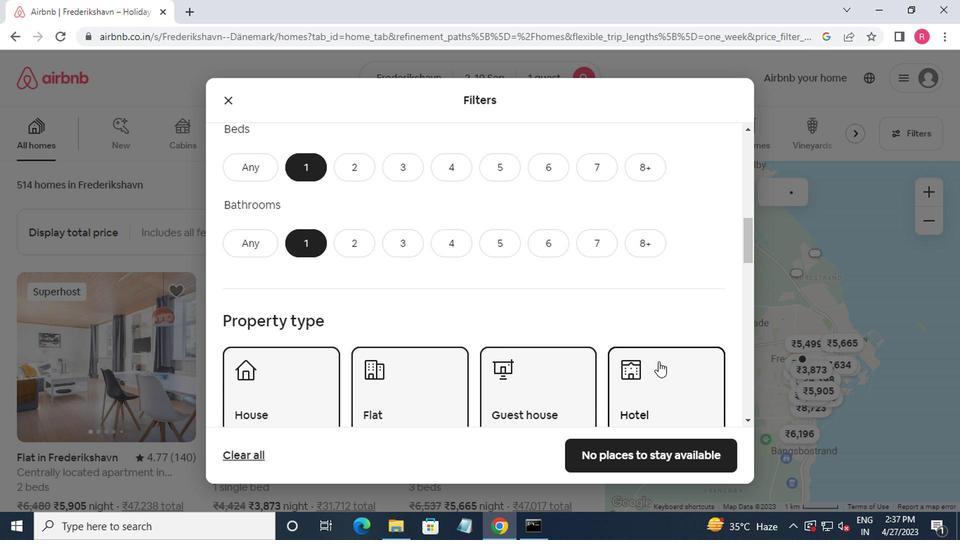 
Action: Mouse moved to (675, 455)
Screenshot: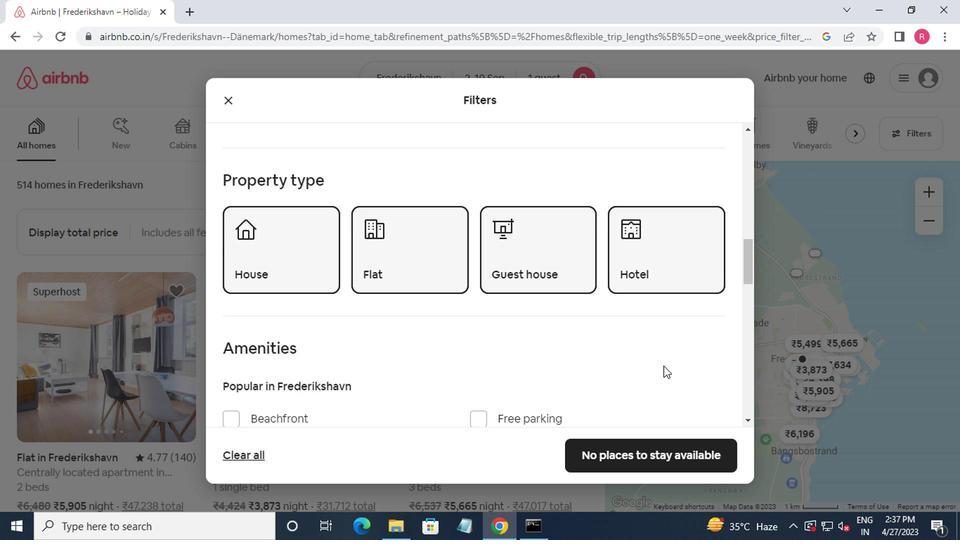 
Action: Mouse scrolled (675, 454) with delta (0, 0)
Screenshot: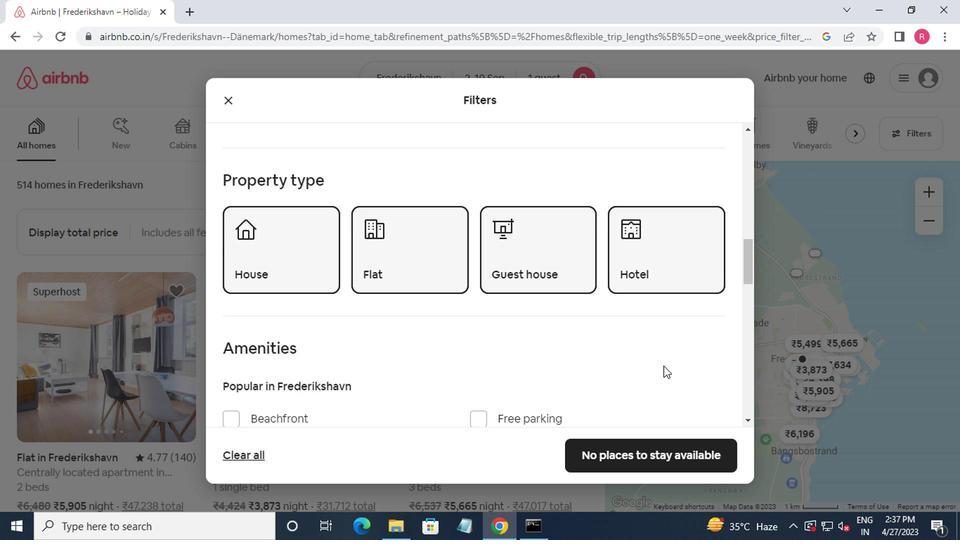 
Action: Mouse moved to (596, 394)
Screenshot: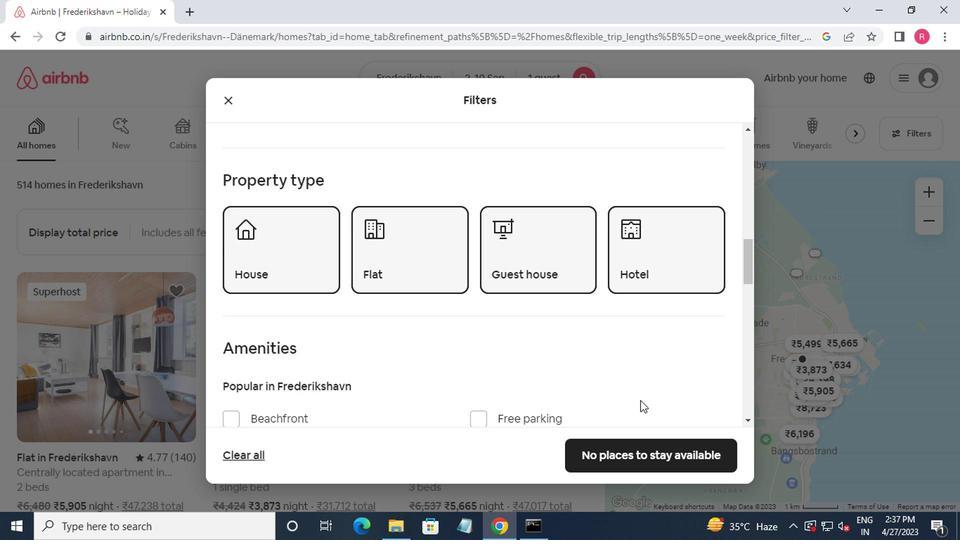 
Action: Mouse scrolled (596, 393) with delta (0, 0)
Screenshot: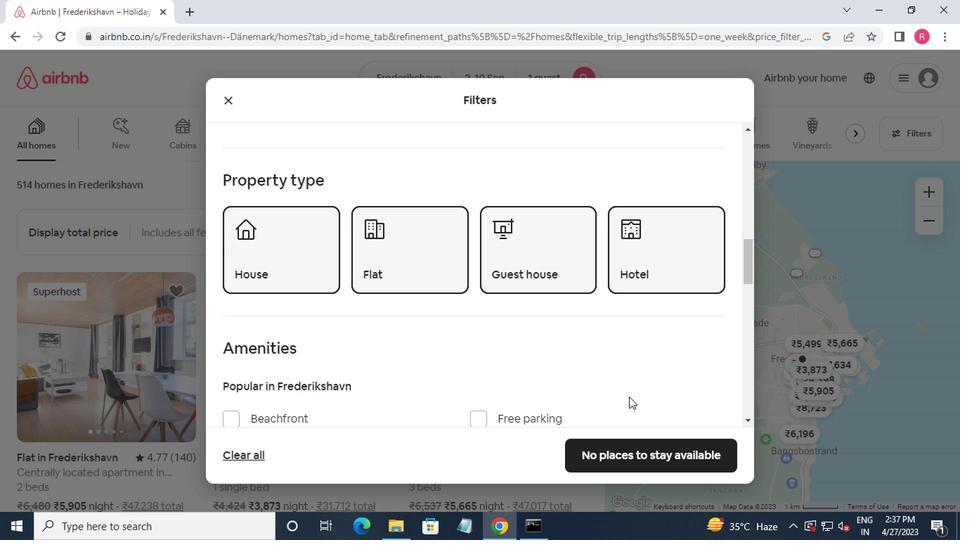 
Action: Mouse moved to (587, 396)
Screenshot: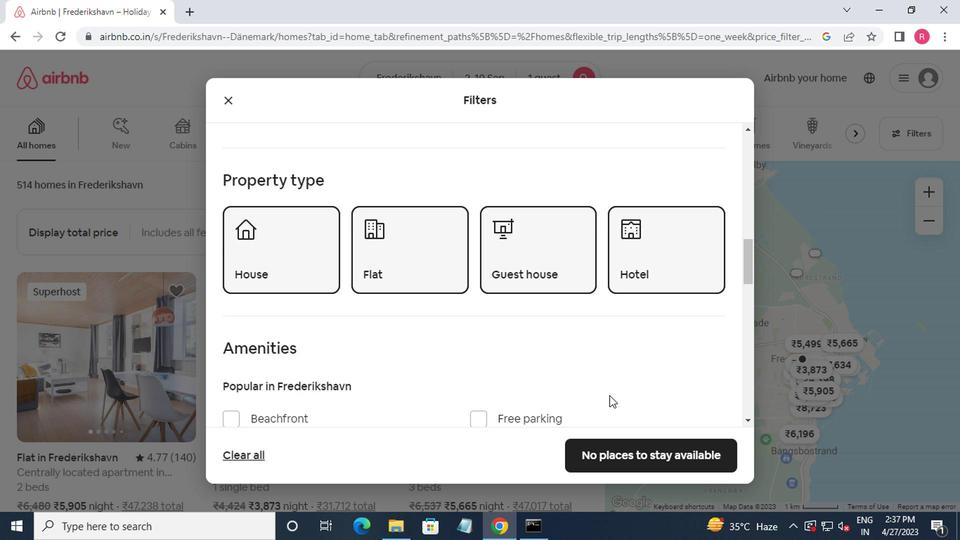 
Action: Mouse scrolled (587, 395) with delta (0, 0)
Screenshot: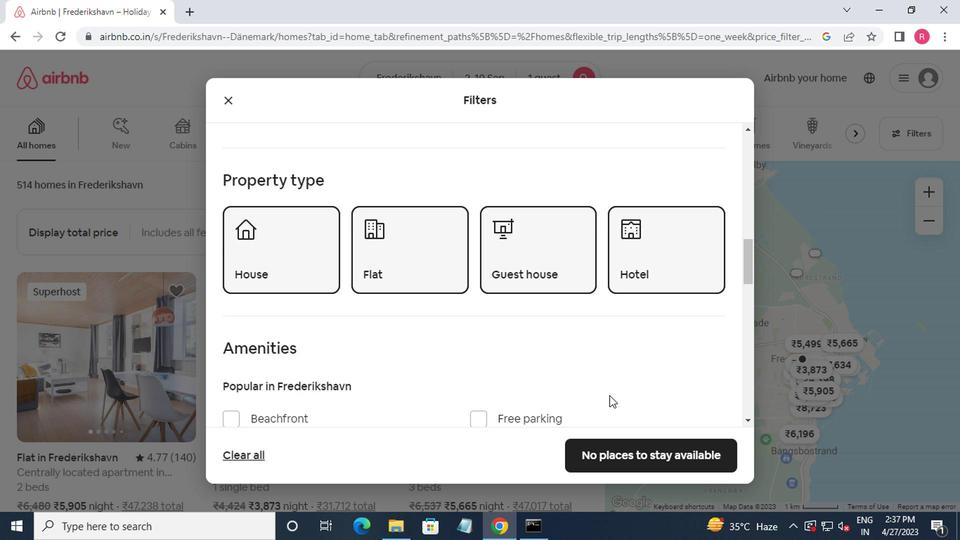 
Action: Mouse moved to (583, 397)
Screenshot: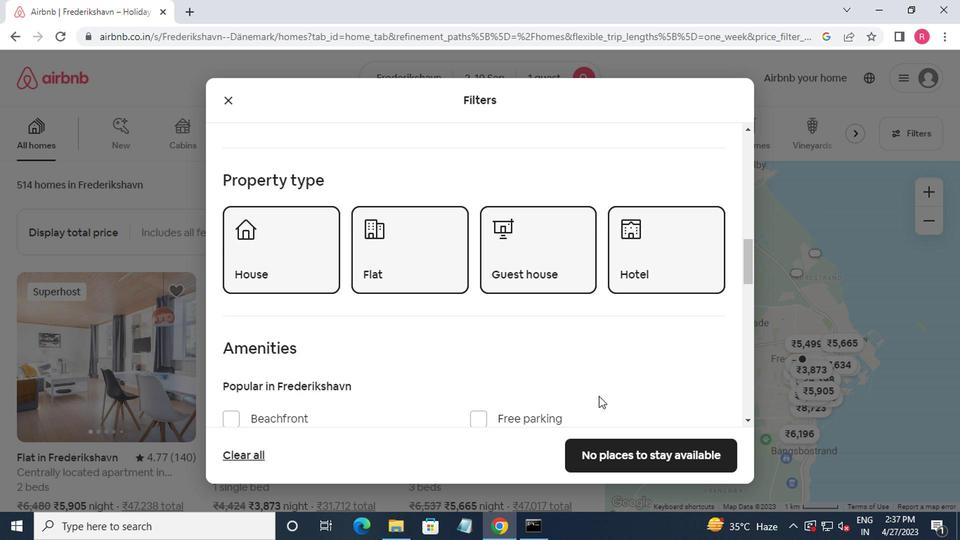 
Action: Mouse scrolled (583, 396) with delta (0, -1)
Screenshot: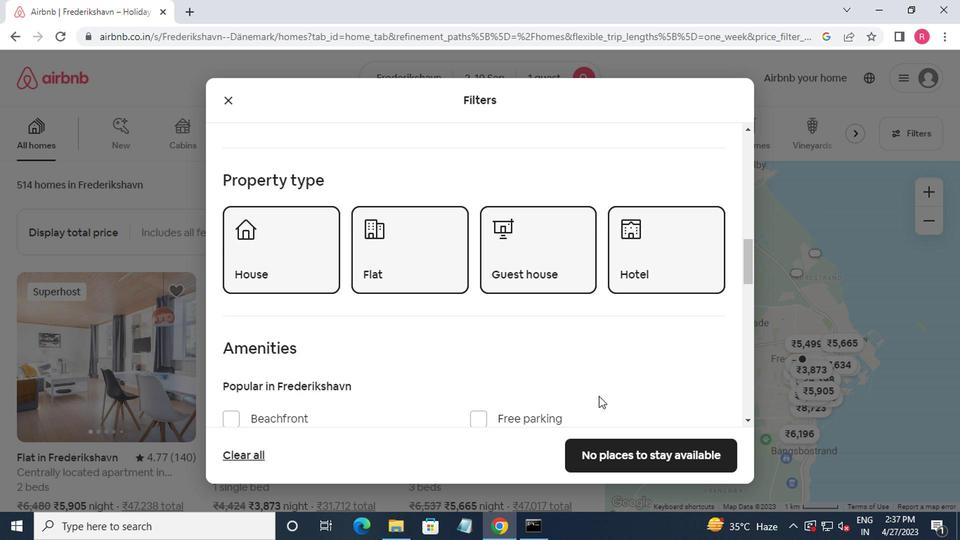 
Action: Mouse moved to (577, 395)
Screenshot: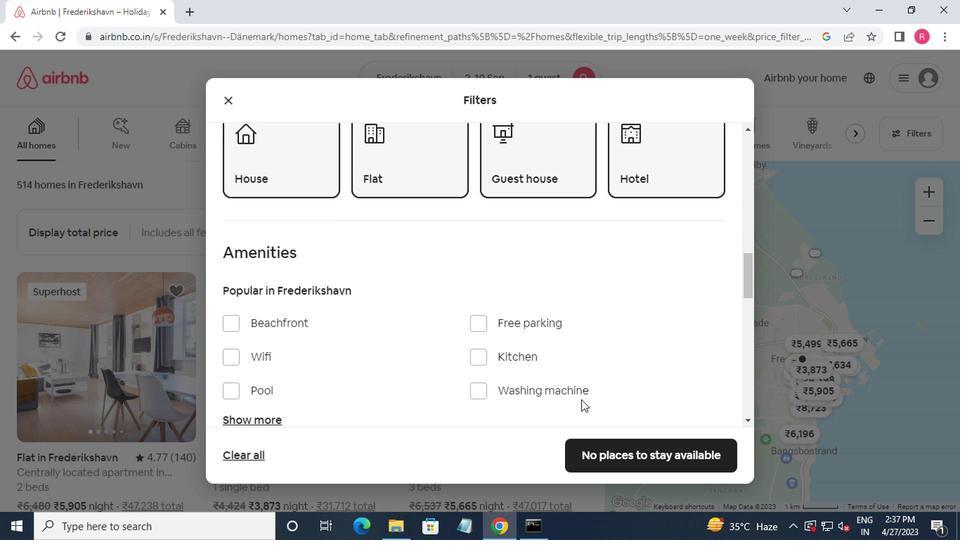 
Action: Mouse scrolled (577, 395) with delta (0, 0)
Screenshot: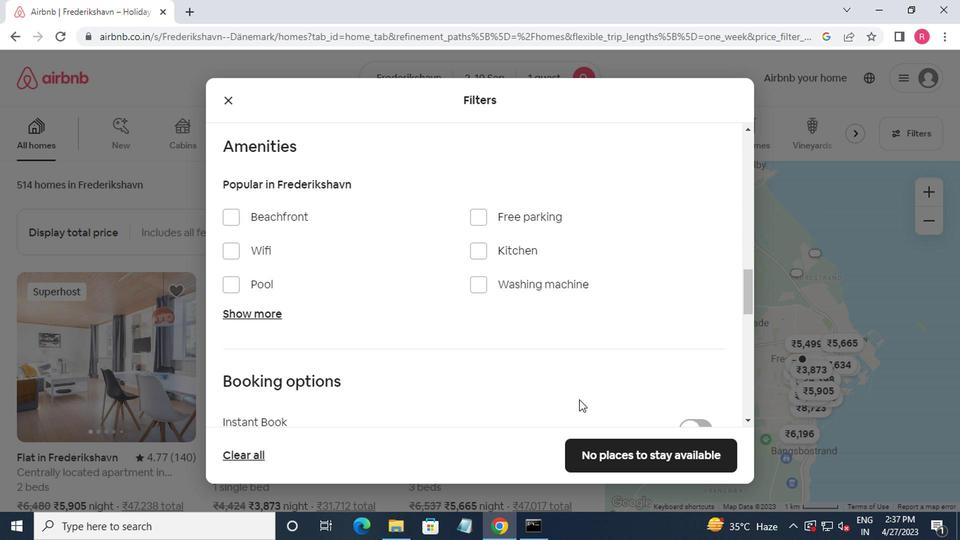 
Action: Mouse scrolled (577, 395) with delta (0, 0)
Screenshot: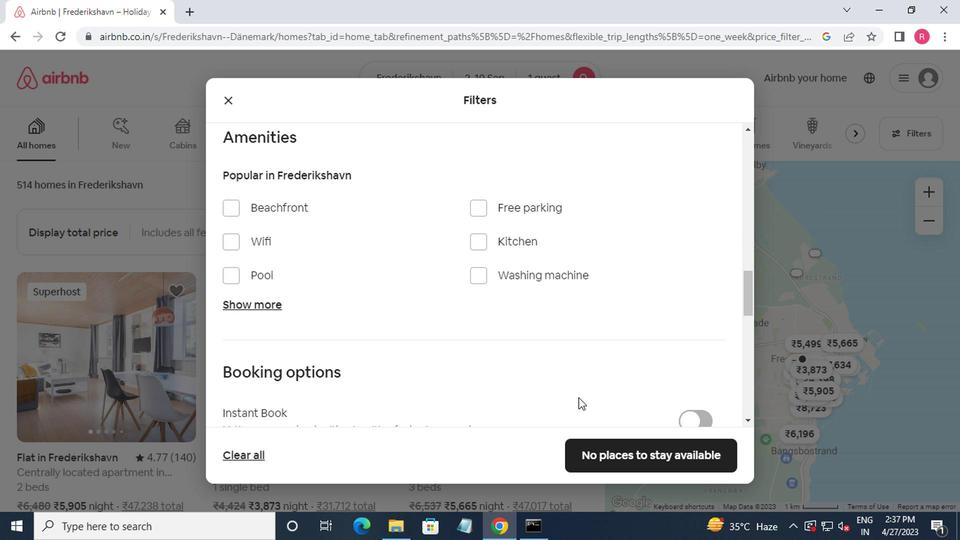 
Action: Mouse scrolled (577, 395) with delta (0, 0)
Screenshot: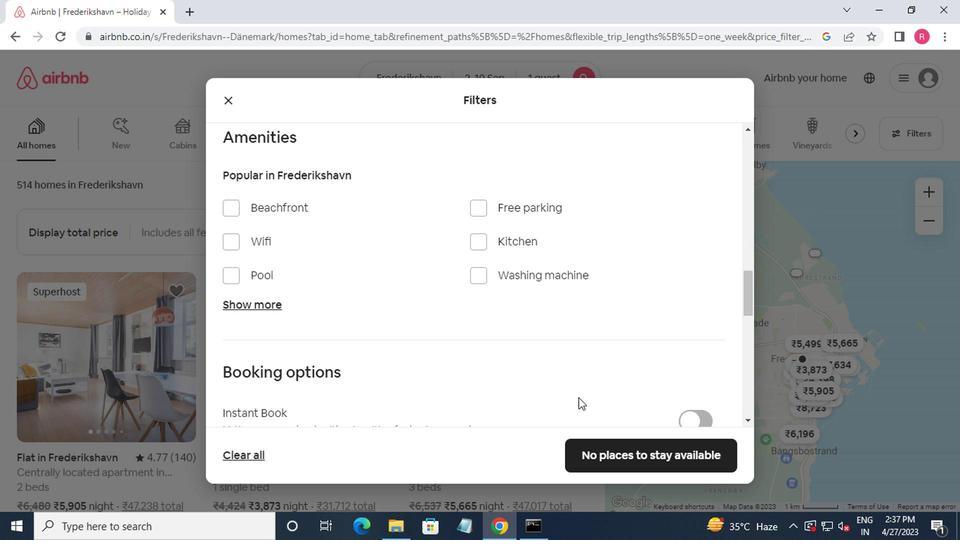 
Action: Mouse moved to (694, 259)
Screenshot: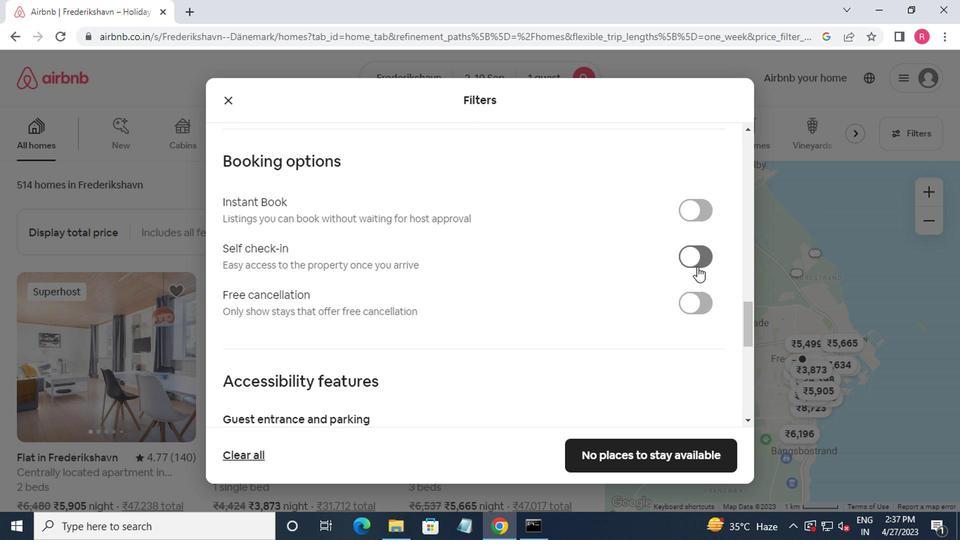 
Action: Mouse pressed left at (694, 259)
Screenshot: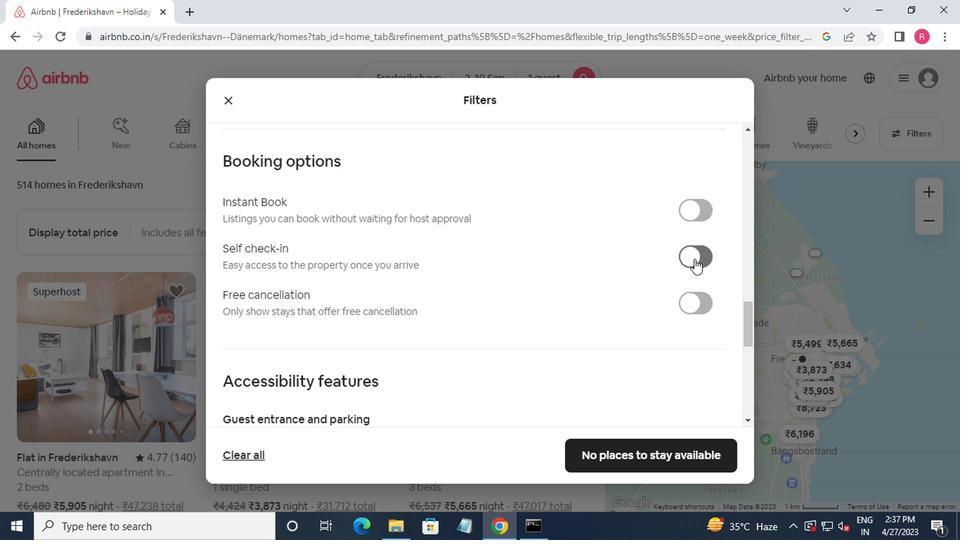 
Action: Mouse scrolled (694, 258) with delta (0, -1)
Screenshot: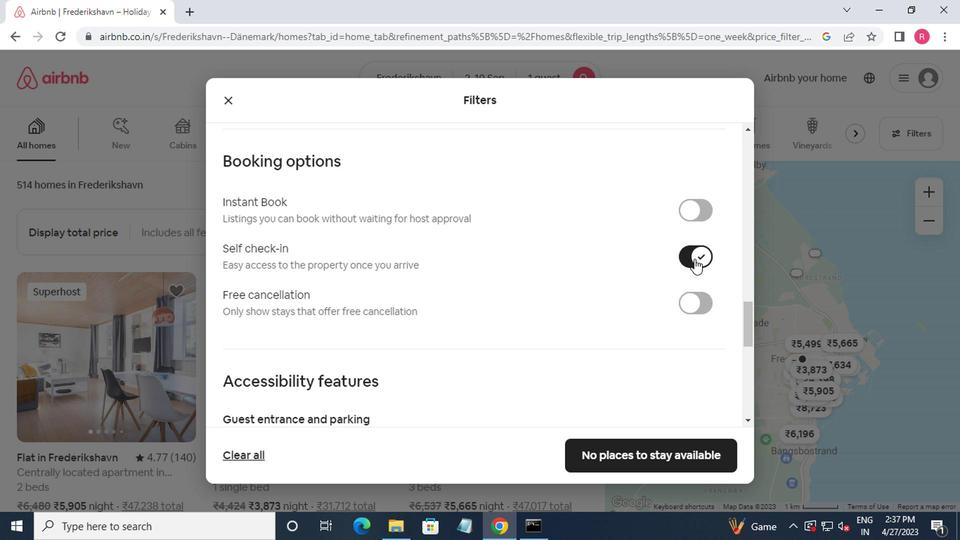 
Action: Mouse scrolled (694, 258) with delta (0, -1)
Screenshot: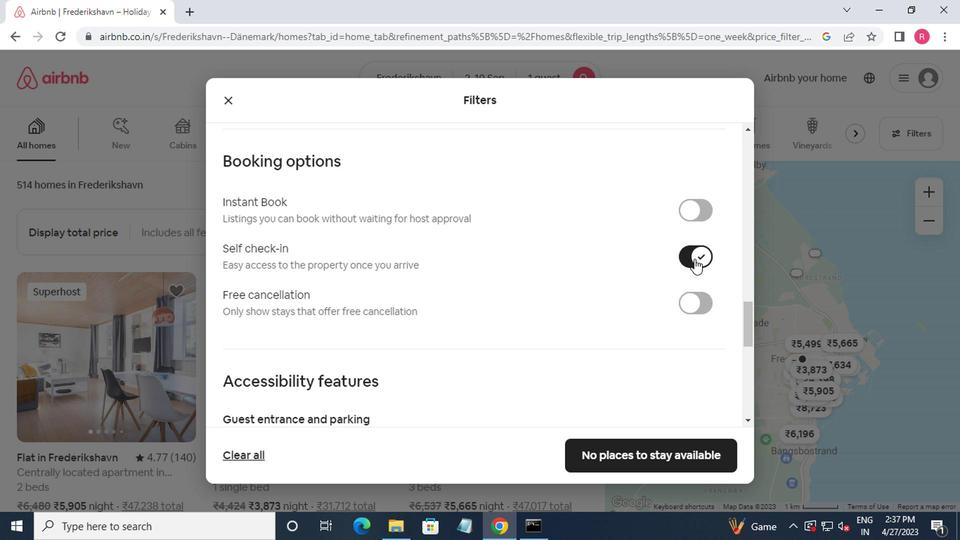 
Action: Mouse scrolled (694, 258) with delta (0, -1)
Screenshot: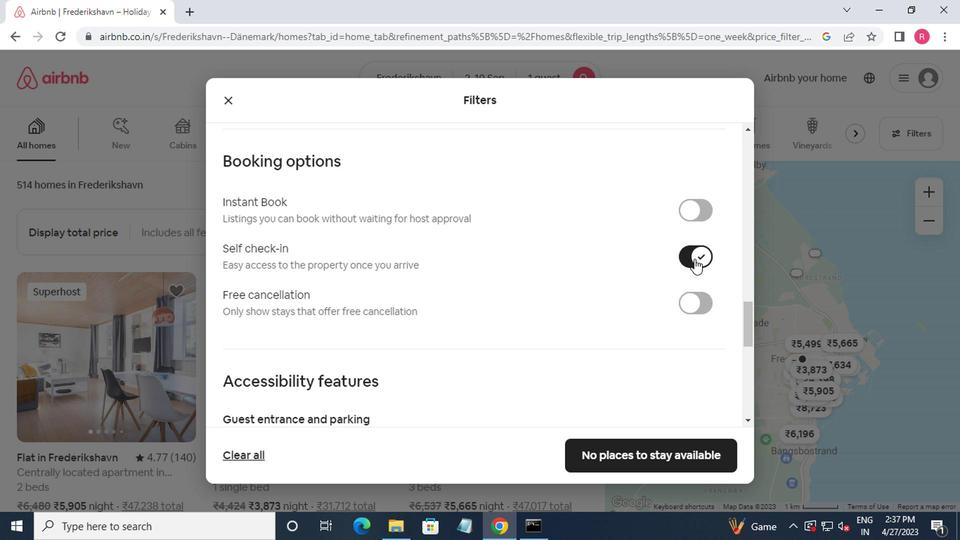 
Action: Mouse scrolled (694, 258) with delta (0, -1)
Screenshot: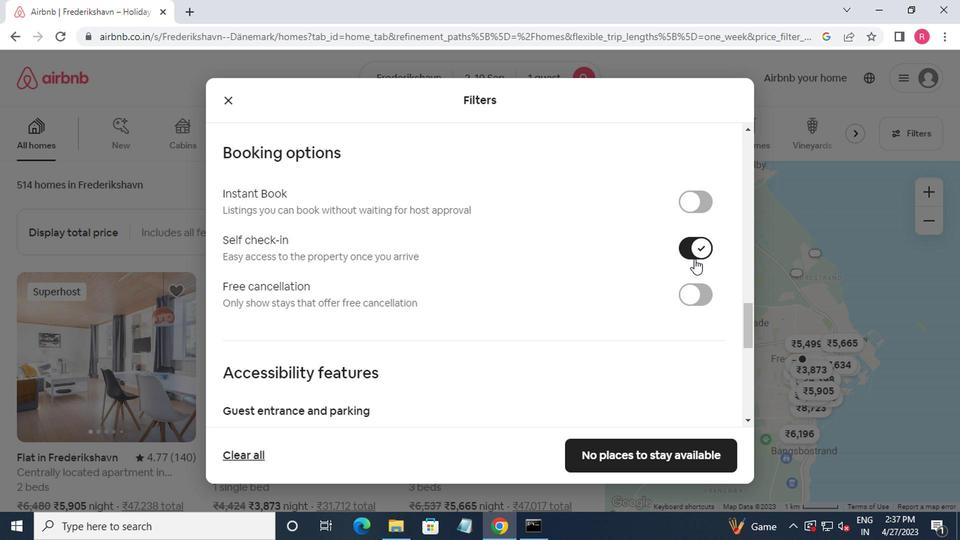 
Action: Mouse scrolled (694, 258) with delta (0, -1)
Screenshot: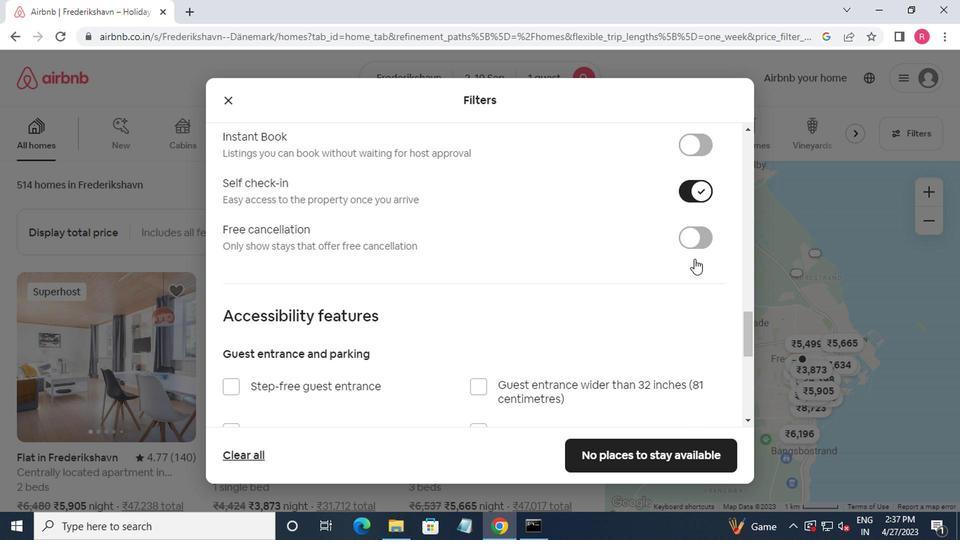 
Action: Mouse scrolled (694, 259) with delta (0, 0)
Screenshot: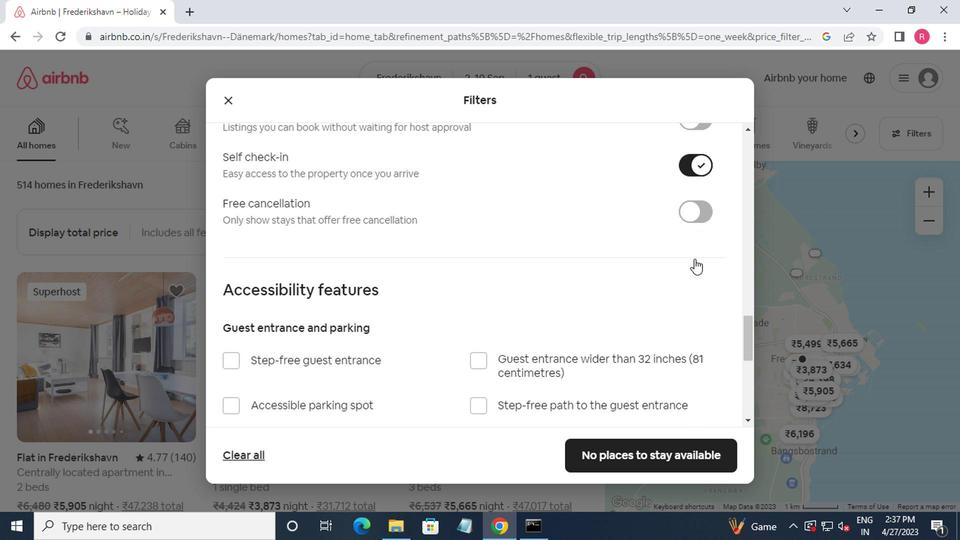 
Action: Mouse moved to (687, 265)
Screenshot: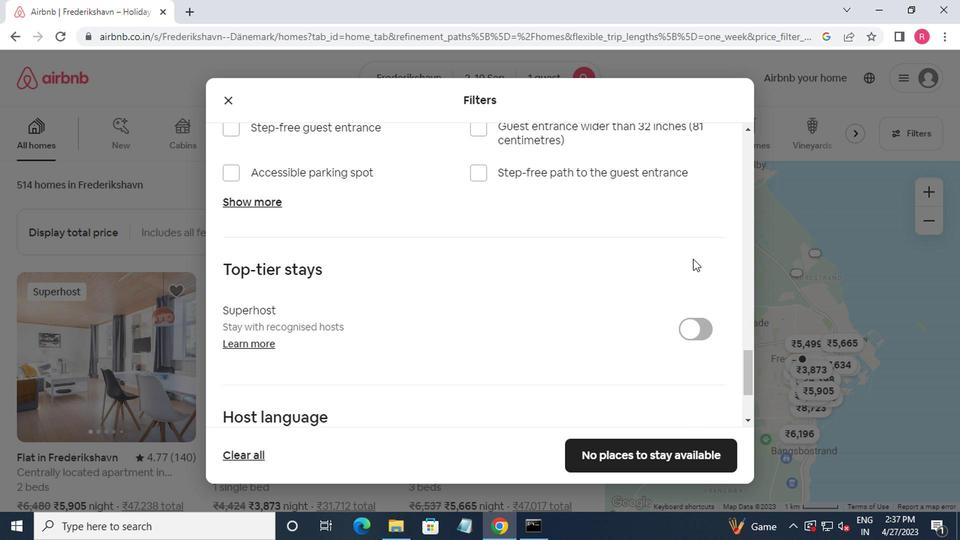 
Action: Mouse scrolled (687, 264) with delta (0, 0)
Screenshot: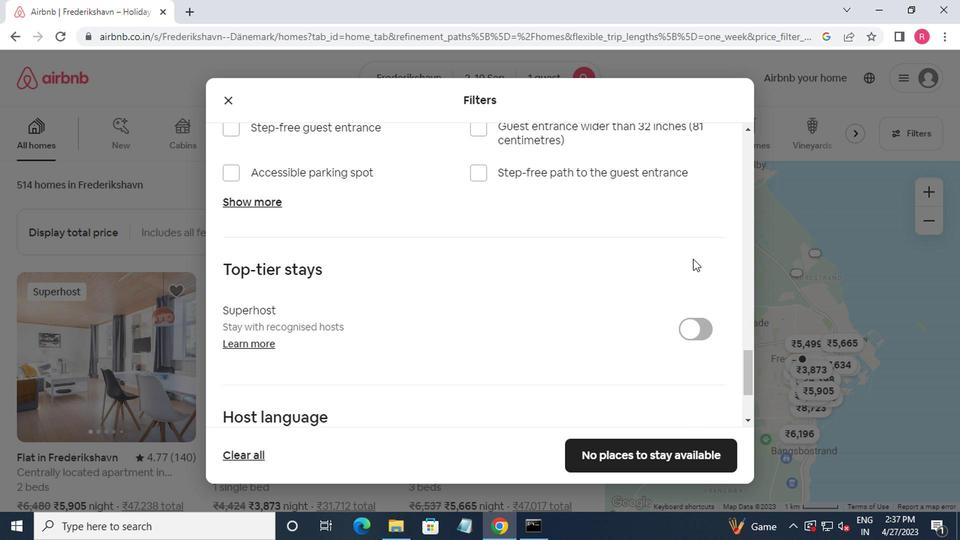 
Action: Mouse moved to (685, 266)
Screenshot: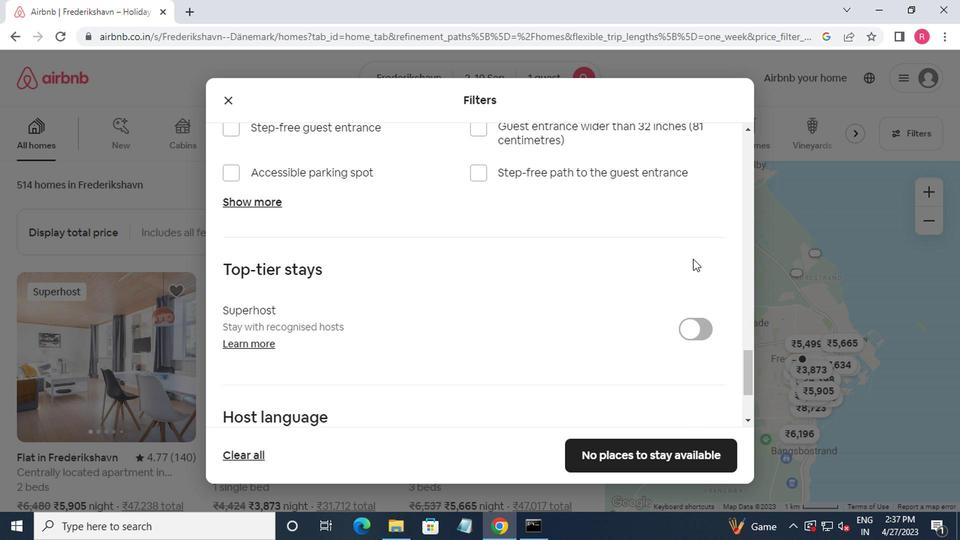 
Action: Mouse scrolled (685, 266) with delta (0, 0)
Screenshot: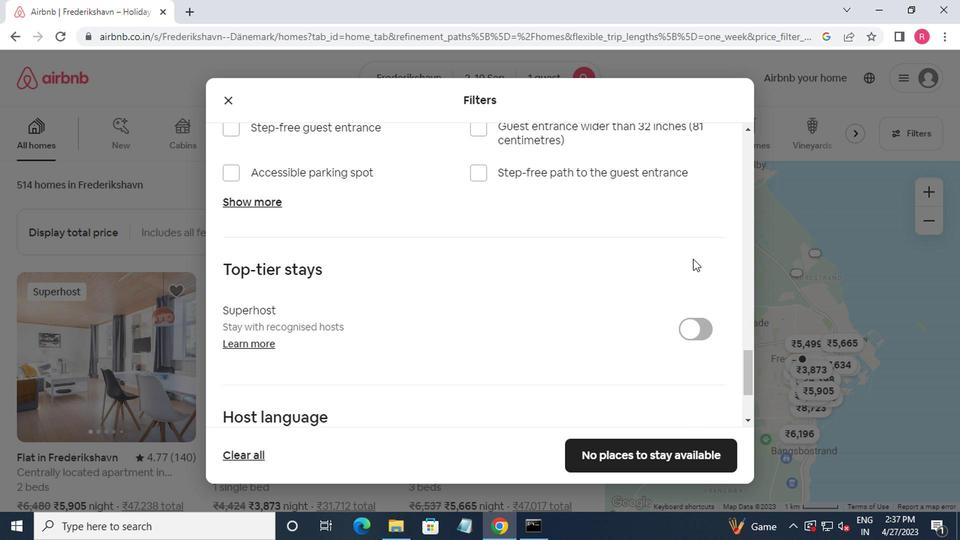 
Action: Mouse moved to (683, 268)
Screenshot: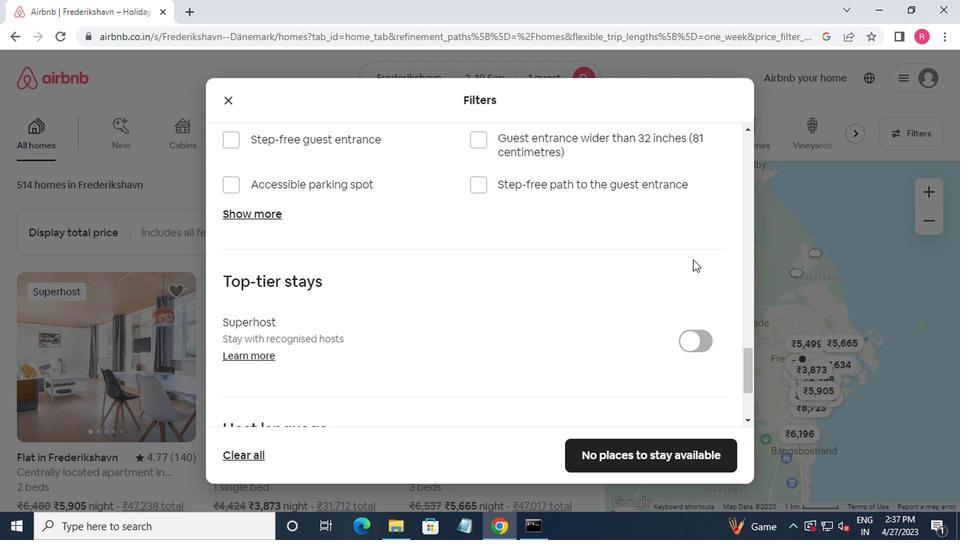 
Action: Mouse scrolled (683, 268) with delta (0, 0)
Screenshot: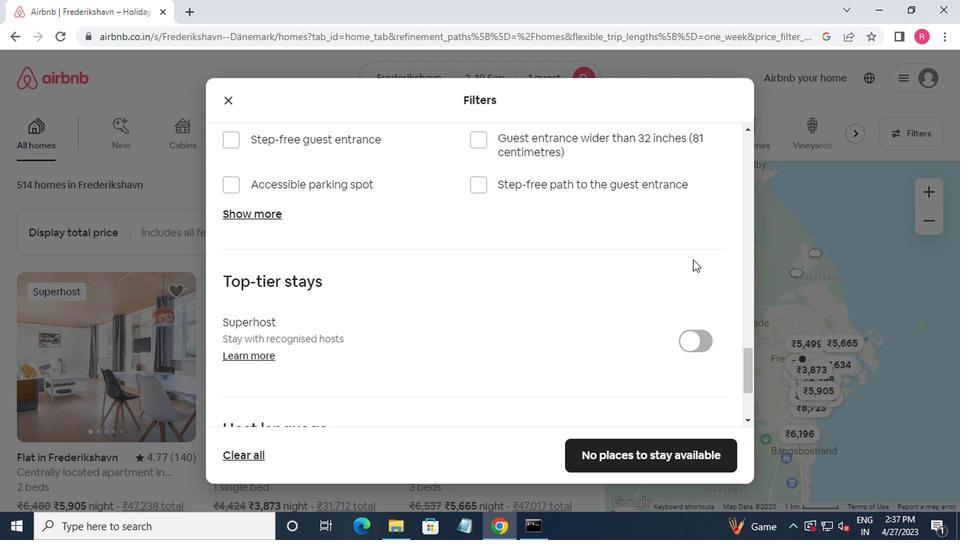 
Action: Mouse moved to (662, 280)
Screenshot: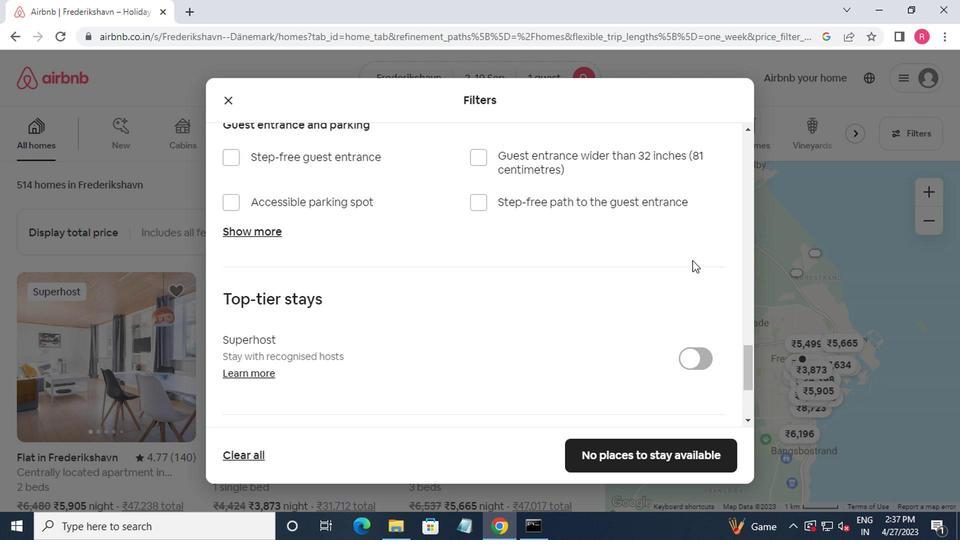
Action: Mouse scrolled (662, 279) with delta (0, -1)
Screenshot: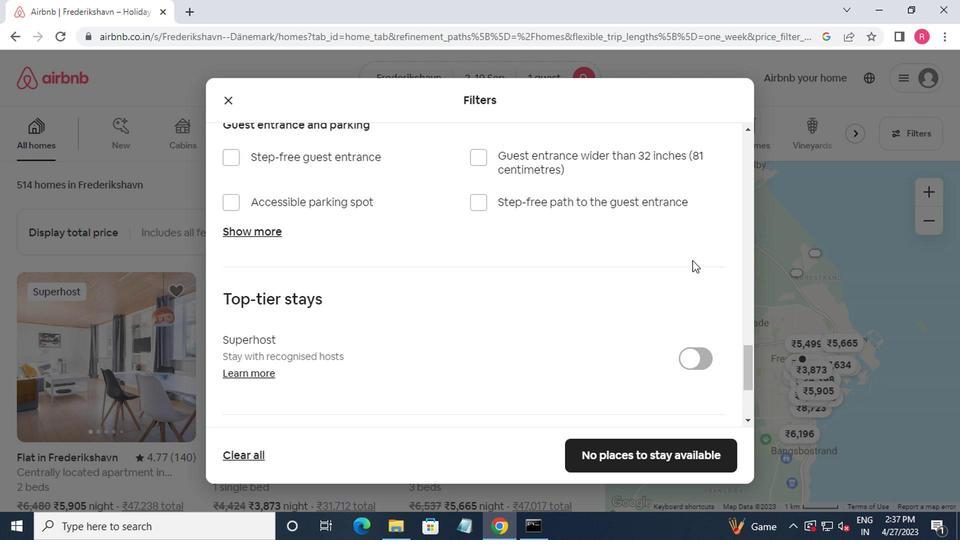 
Action: Mouse moved to (244, 325)
Screenshot: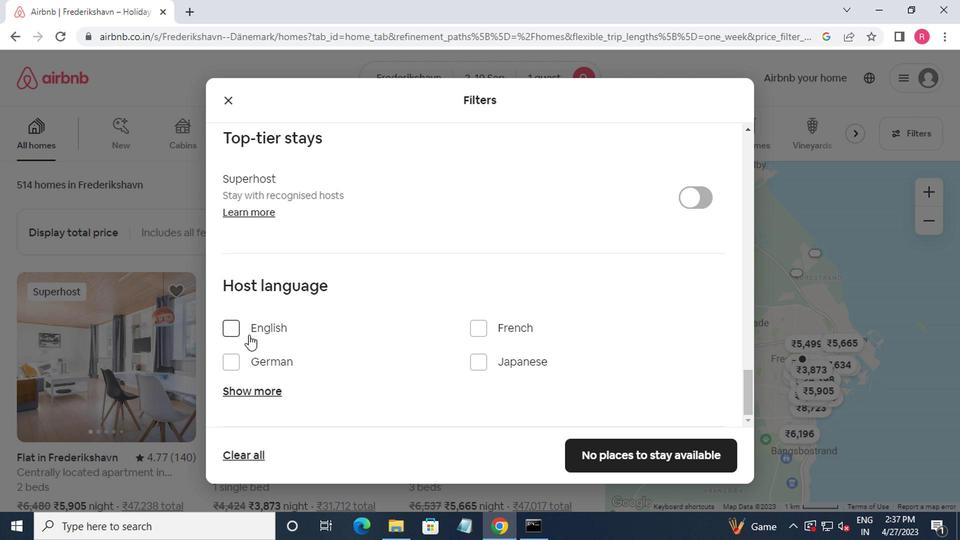 
Action: Mouse pressed left at (244, 325)
Screenshot: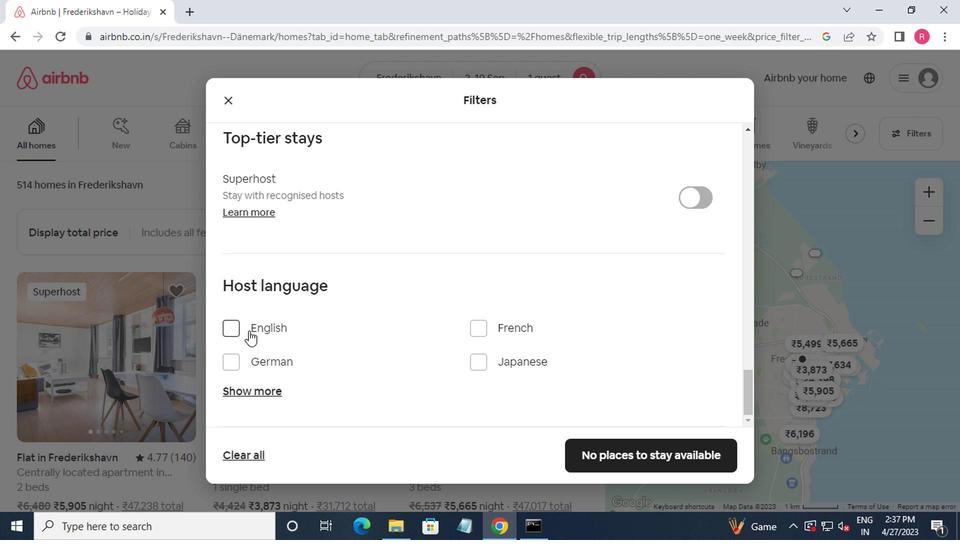 
Action: Mouse moved to (593, 451)
Screenshot: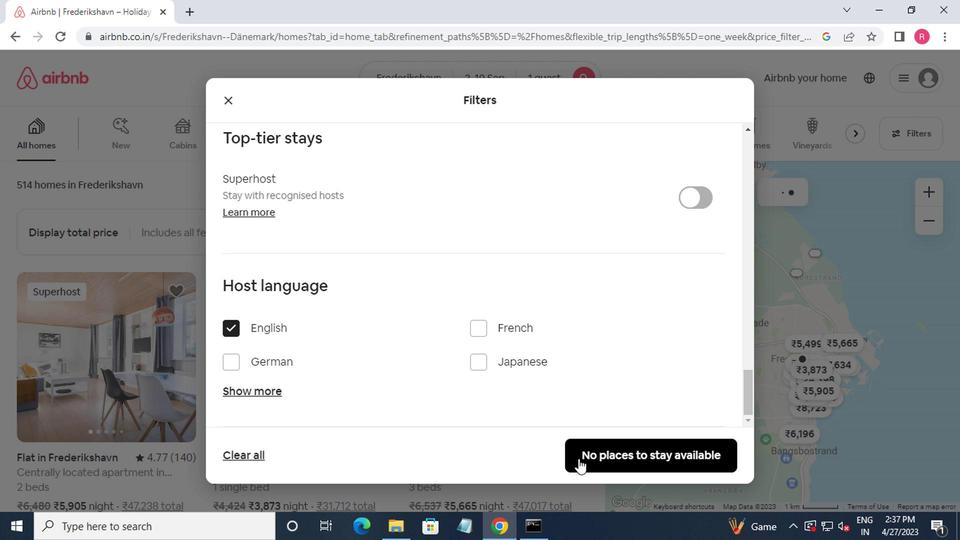 
Action: Mouse pressed left at (593, 451)
Screenshot: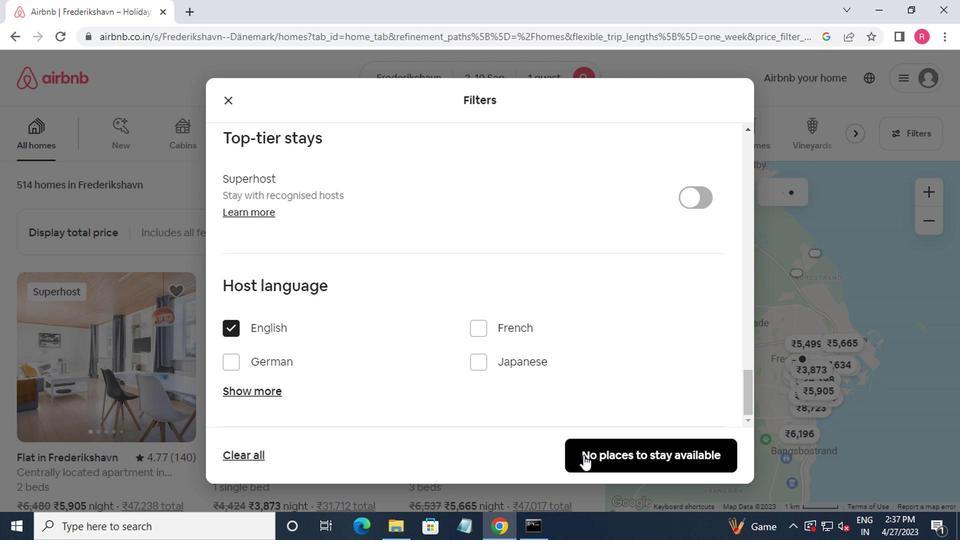 
Action: Mouse moved to (594, 451)
Screenshot: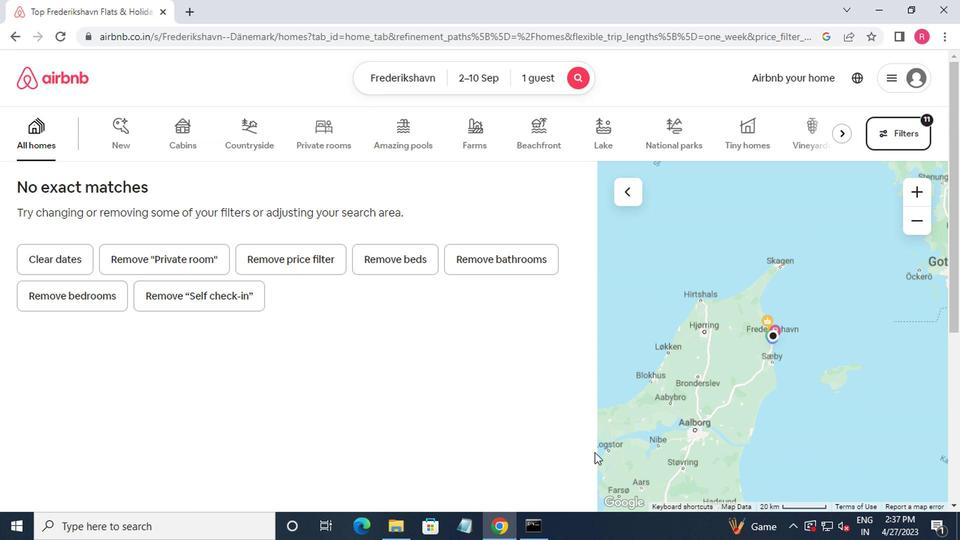 
